 Task: Plan a meeting to discuss the quarterly performance metrics.
Action: Mouse moved to (413, 123)
Screenshot: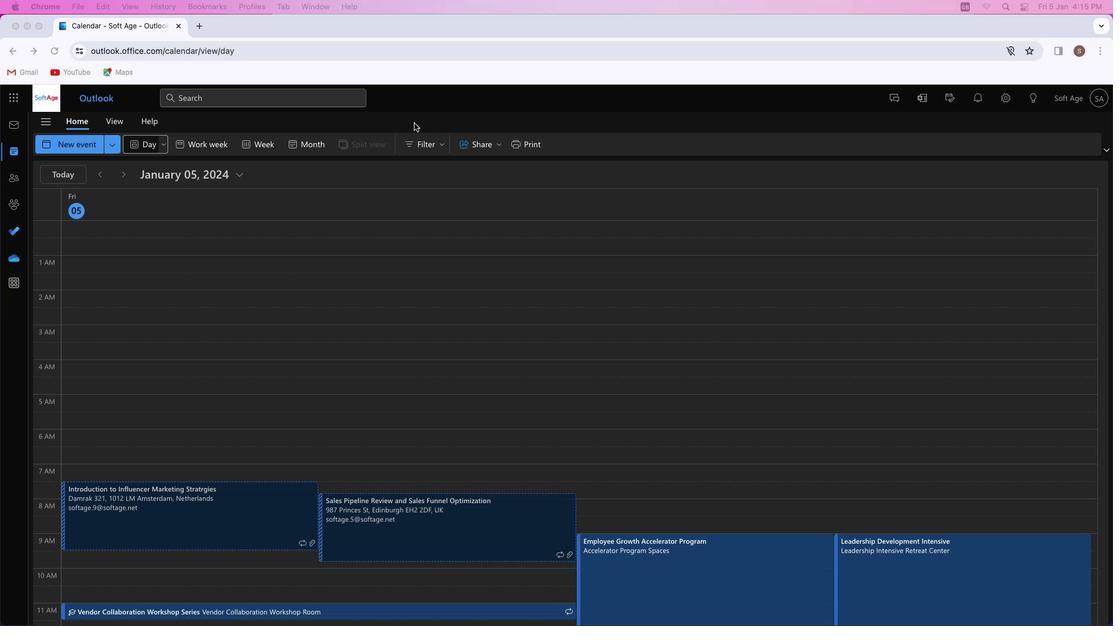 
Action: Mouse pressed left at (413, 123)
Screenshot: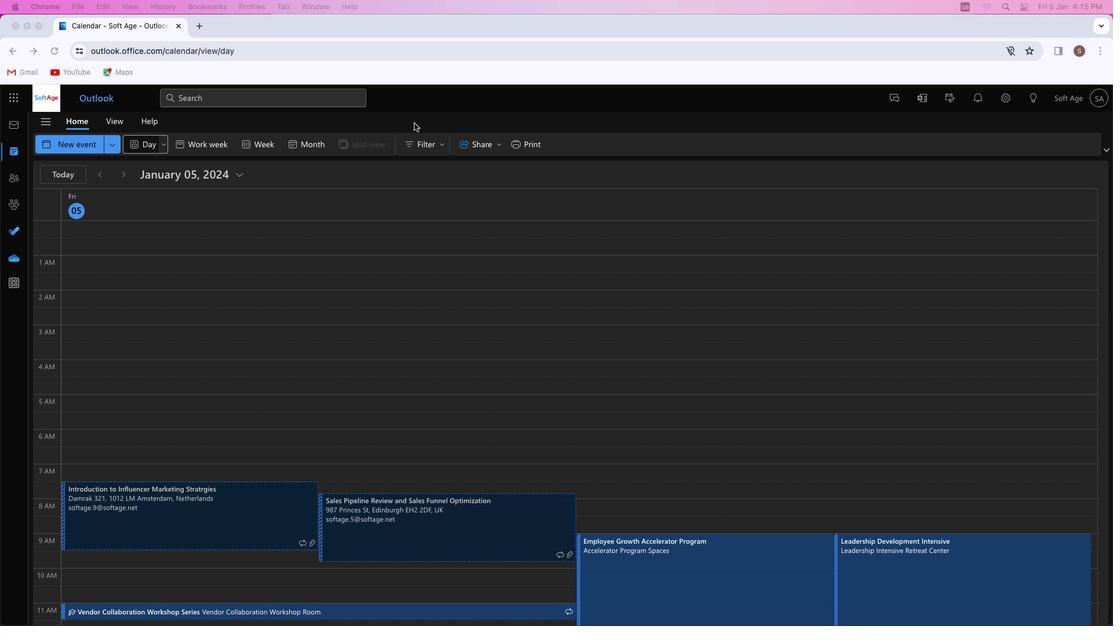 
Action: Mouse moved to (76, 145)
Screenshot: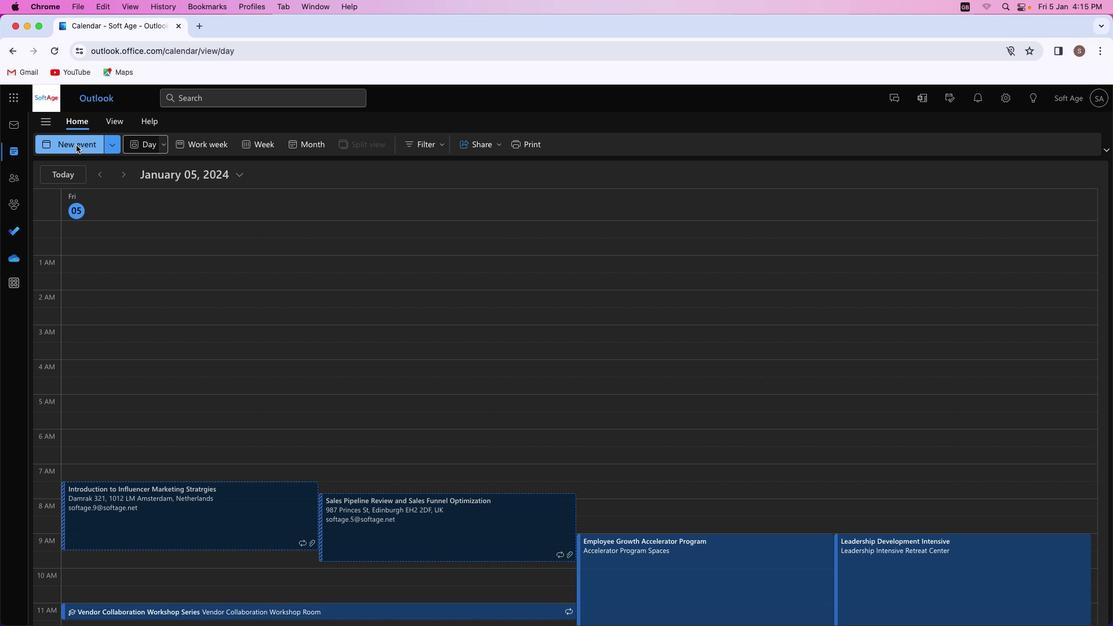 
Action: Mouse pressed left at (76, 145)
Screenshot: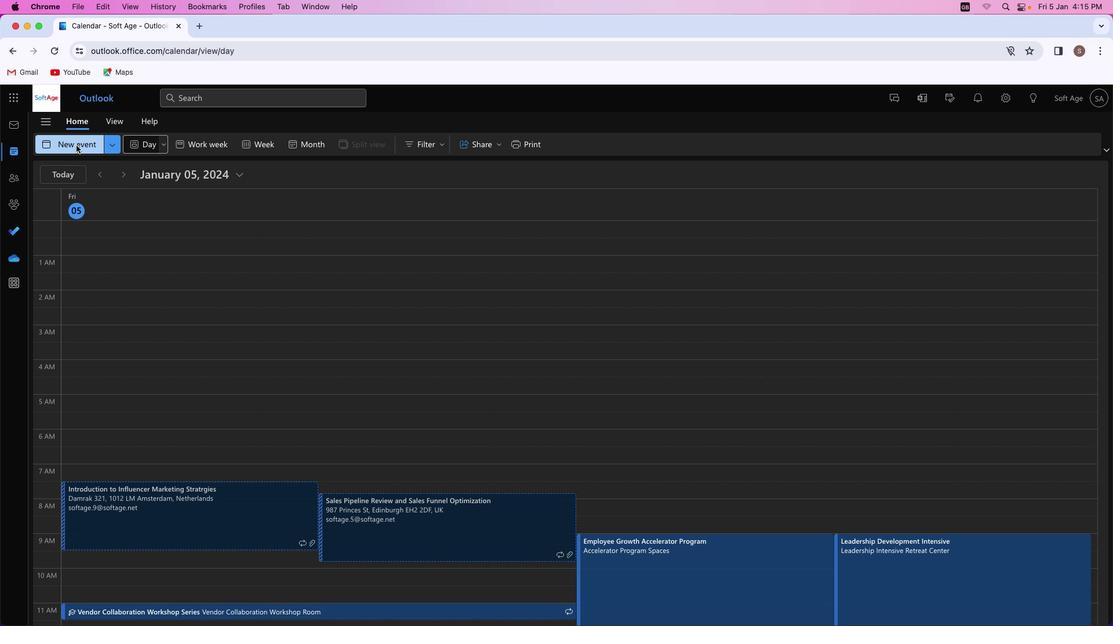 
Action: Mouse moved to (317, 215)
Screenshot: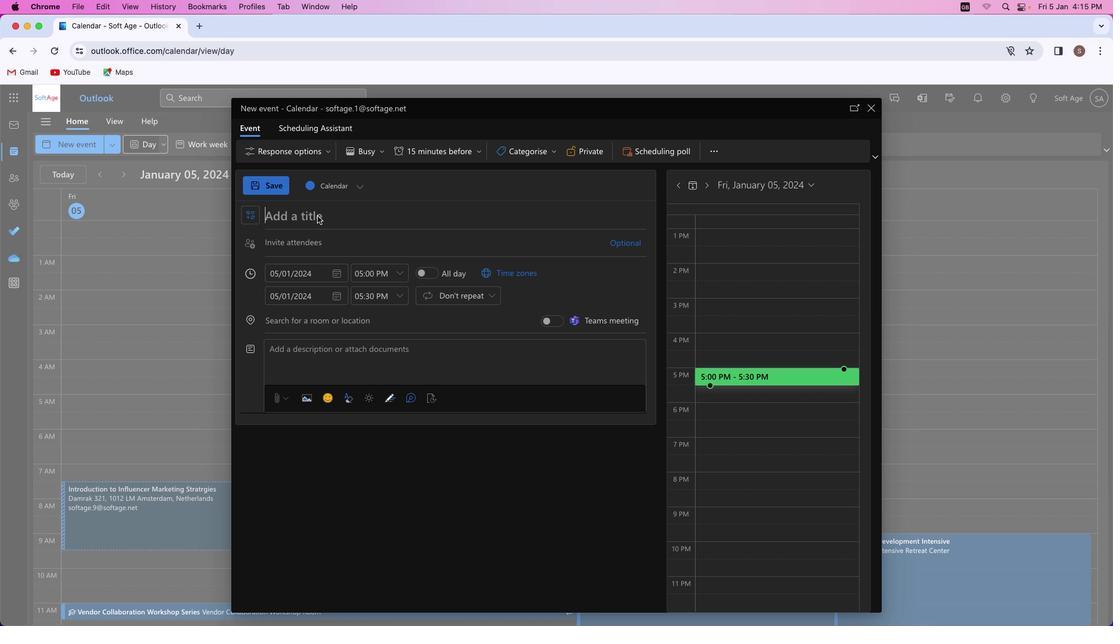 
Action: Mouse pressed left at (317, 215)
Screenshot: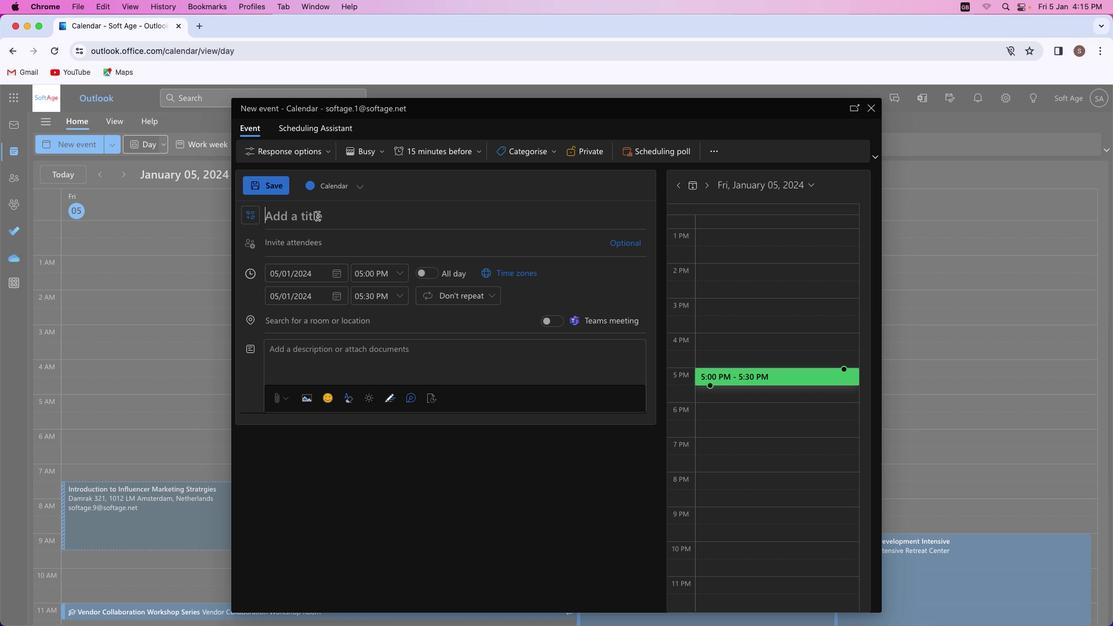 
Action: Key pressed Key.shiftKey.shift_r'P''e''r''f''o''r''m''a''n''c''e'Key.space'm''e''t''r''i''c''s'Key.space'd'Key.backspaceKey.shift'D''i''s''c''u''s''s''i''o''n'
Screenshot: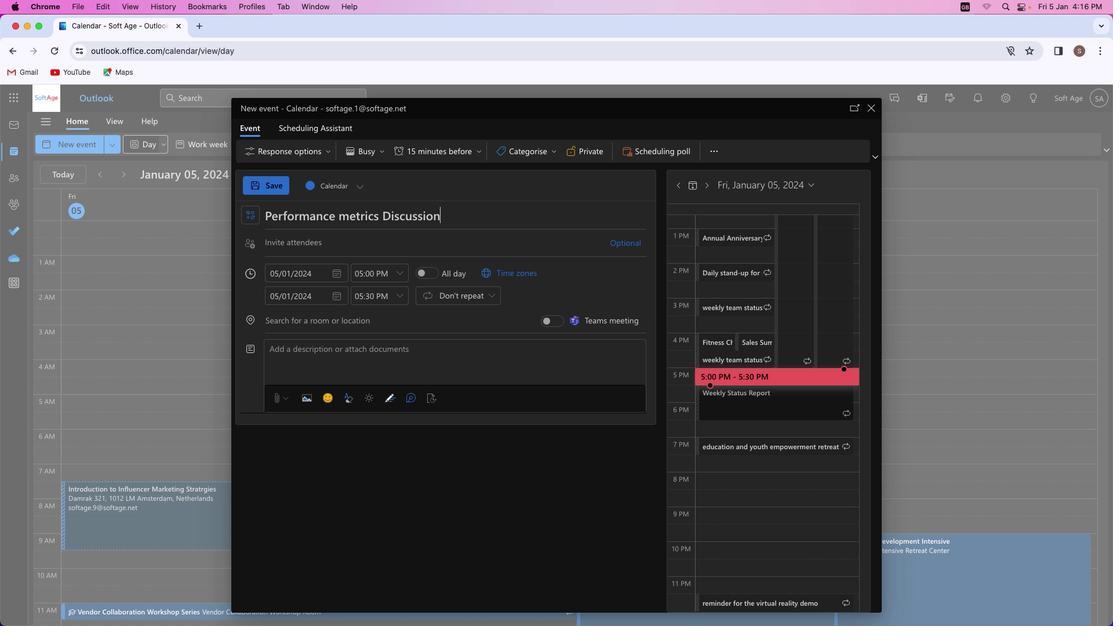 
Action: Mouse moved to (348, 216)
Screenshot: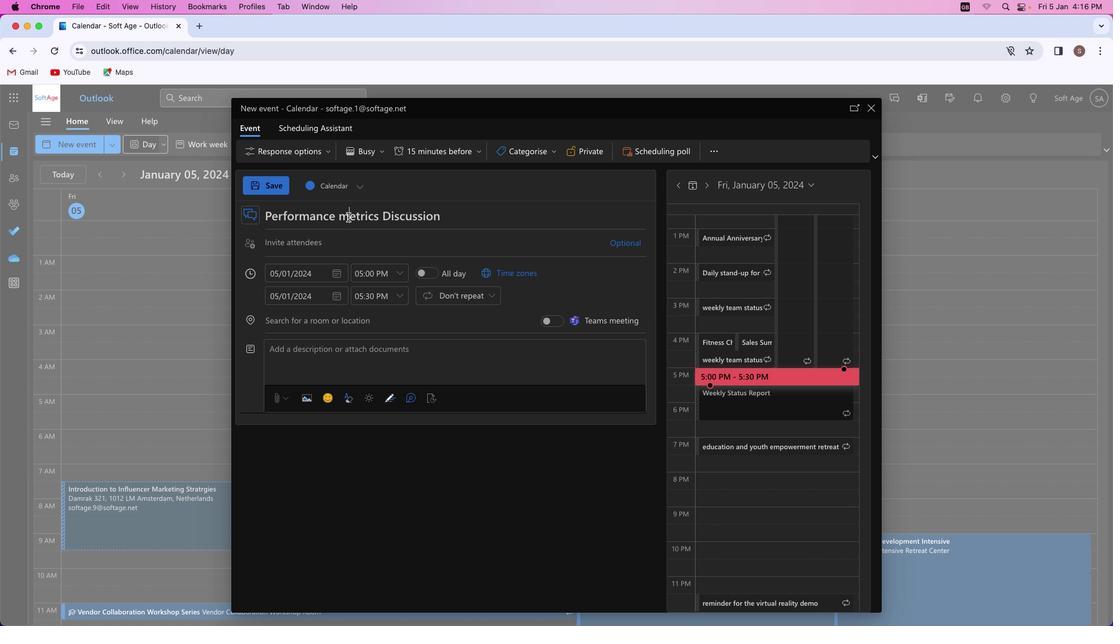 
Action: Mouse pressed left at (348, 216)
Screenshot: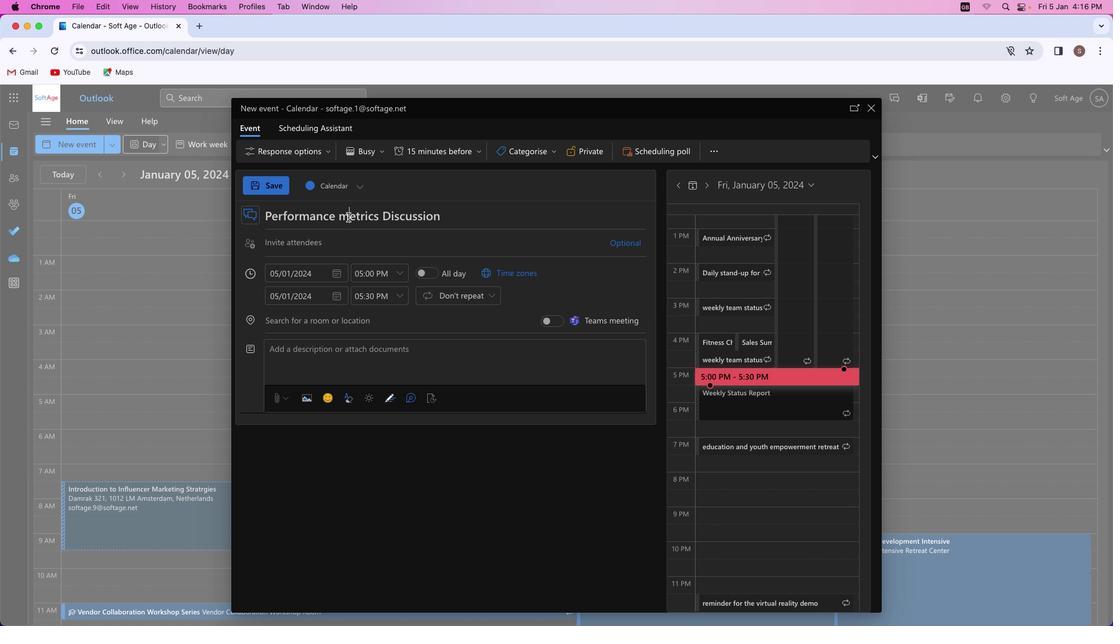 
Action: Mouse moved to (348, 216)
Screenshot: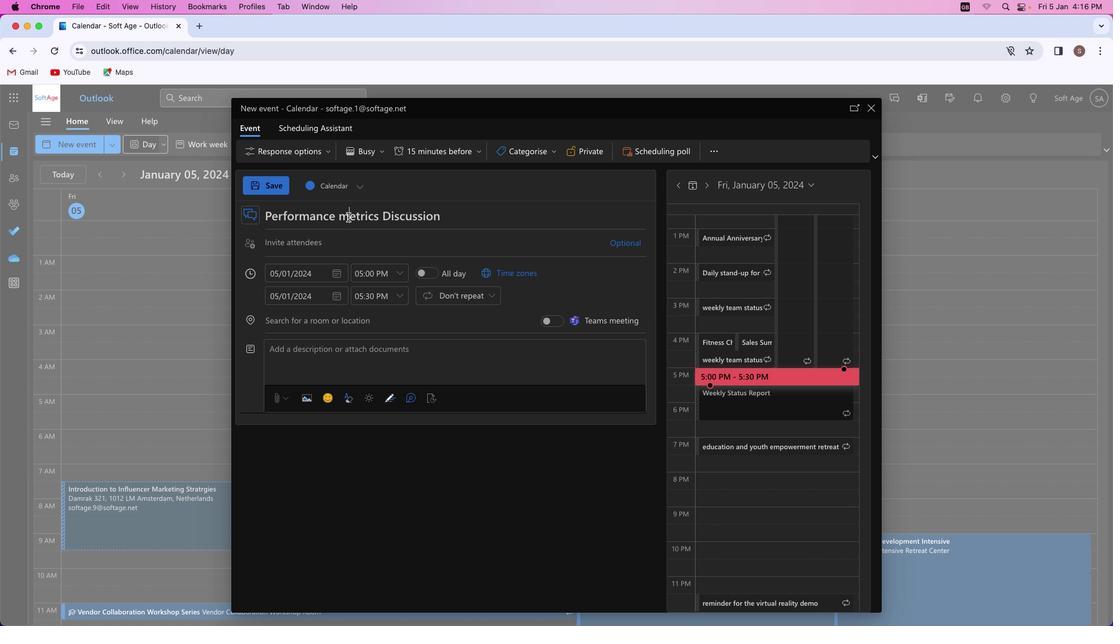 
Action: Key pressed Key.backspaceKey.shift_r'M'
Screenshot: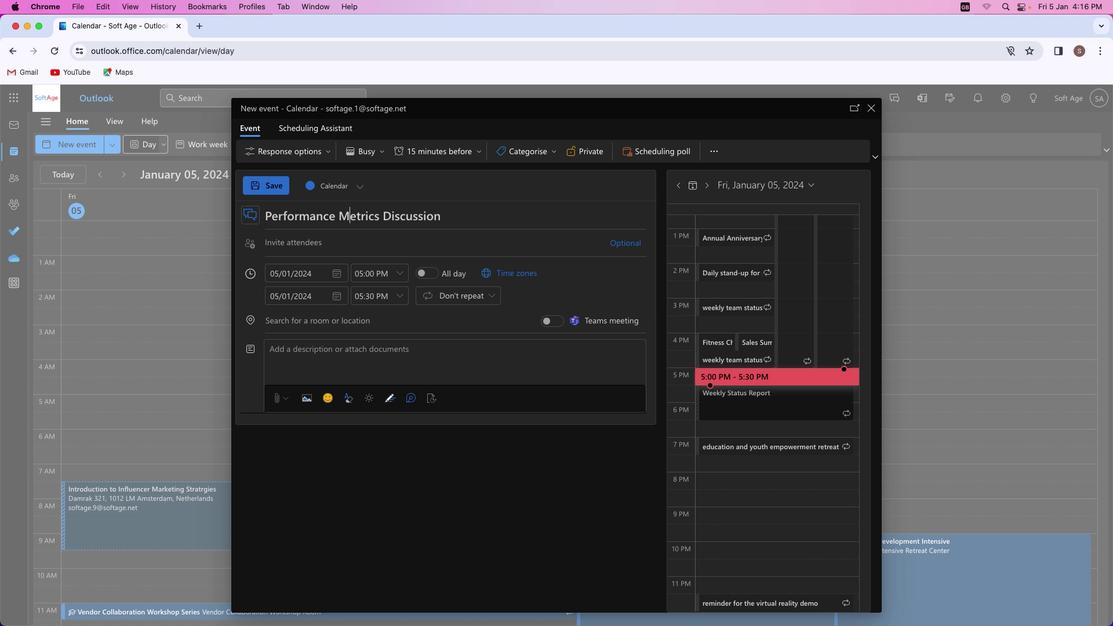 
Action: Mouse moved to (314, 248)
Screenshot: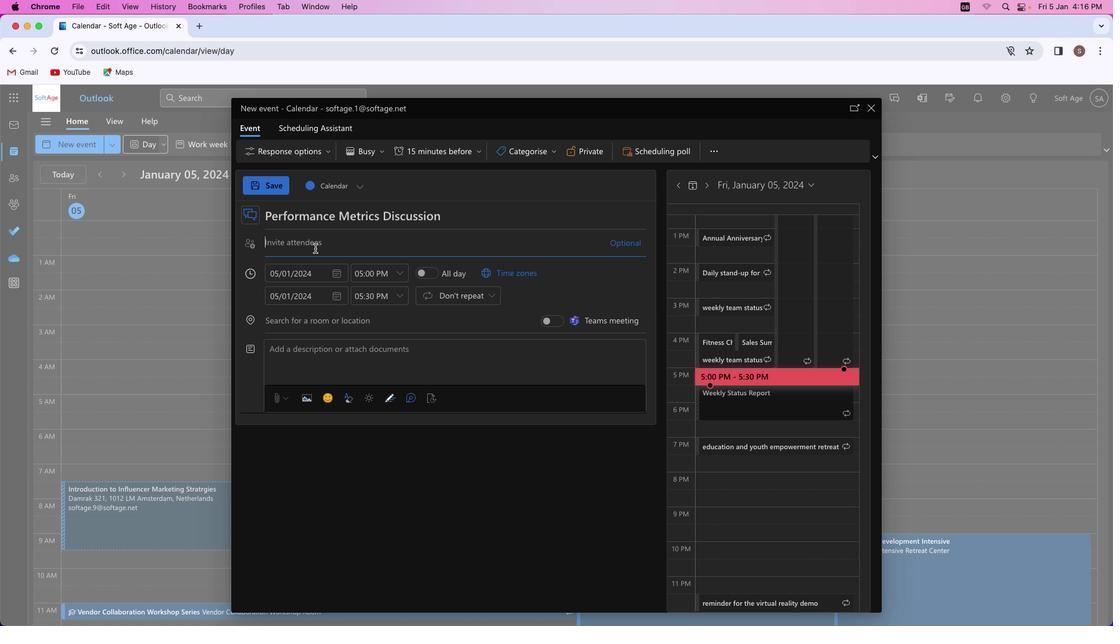 
Action: Mouse pressed left at (314, 248)
Screenshot: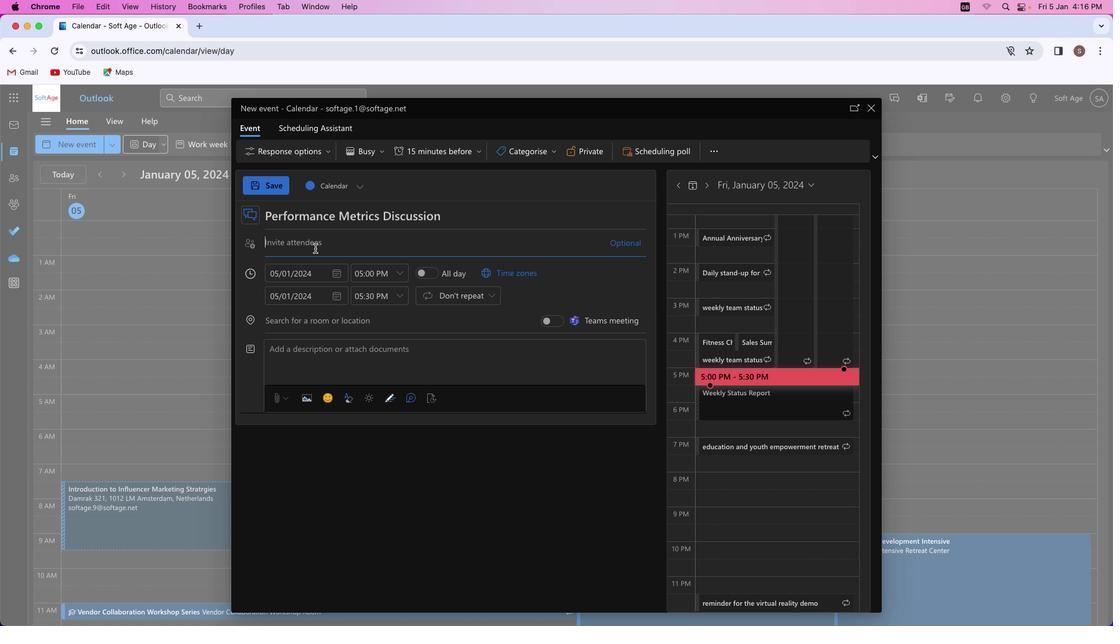 
Action: Key pressed Key.shift'S''h''i''v''a''m''y''a''d''a''v''s''m'Key.shift'4''1'Key.shift'@''o''u''t''l''o''o''k''.''c''o''m'
Screenshot: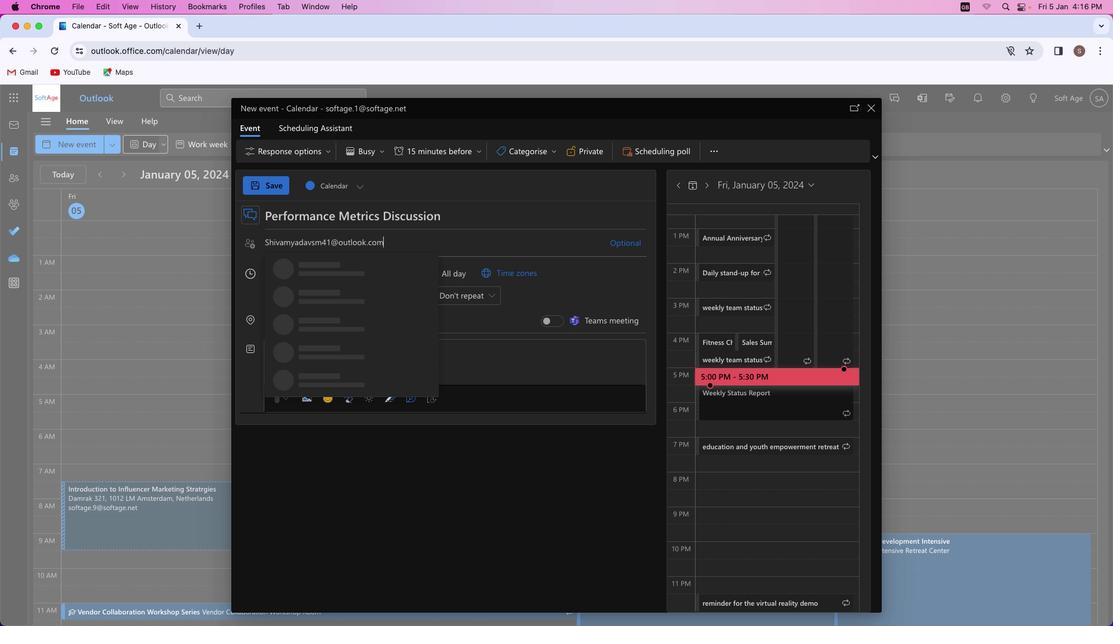 
Action: Mouse moved to (357, 264)
Screenshot: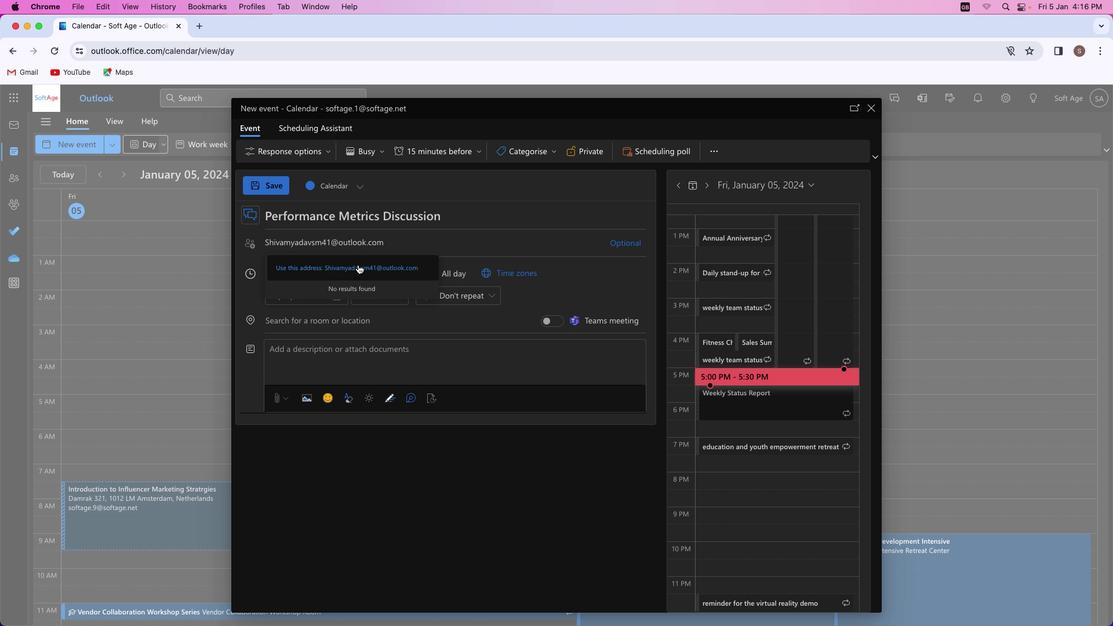
Action: Mouse pressed left at (357, 264)
Screenshot: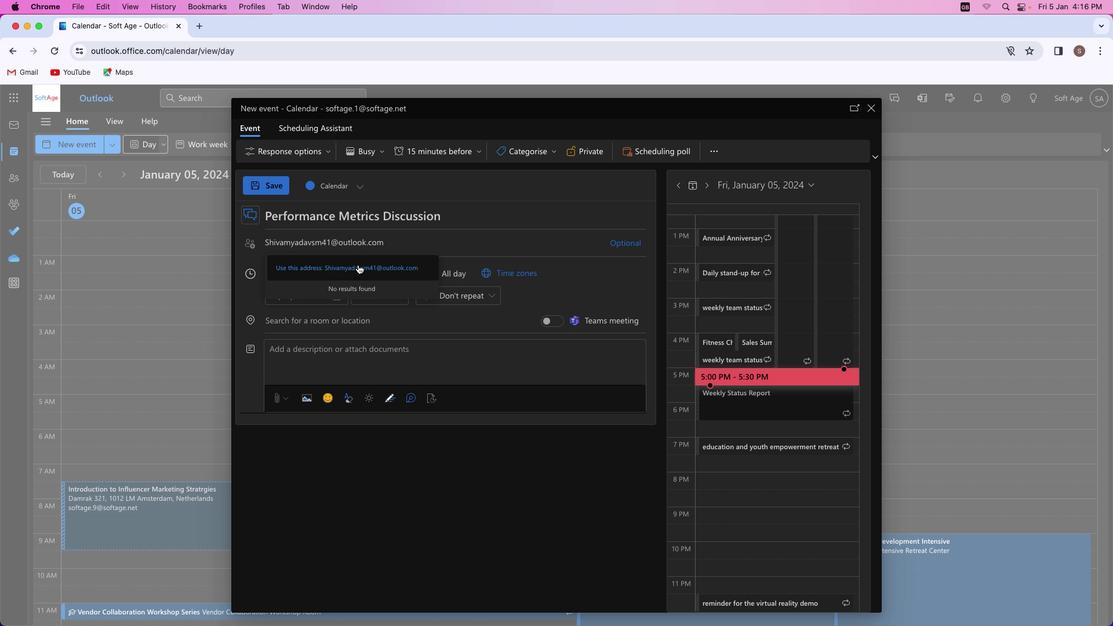 
Action: Mouse moved to (409, 267)
Screenshot: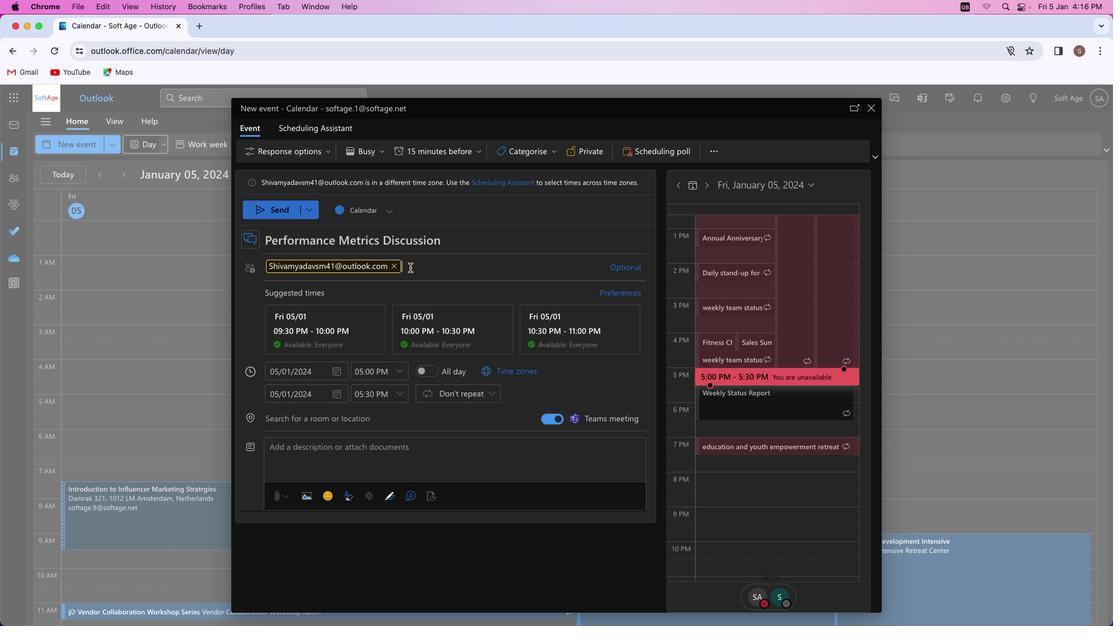 
Action: Key pressed Key.shift'A''k''a''s''h''r''a''j''p''u''t'Key.shift'@''o''u''t''l''o''o''k''.''c''o''m'
Screenshot: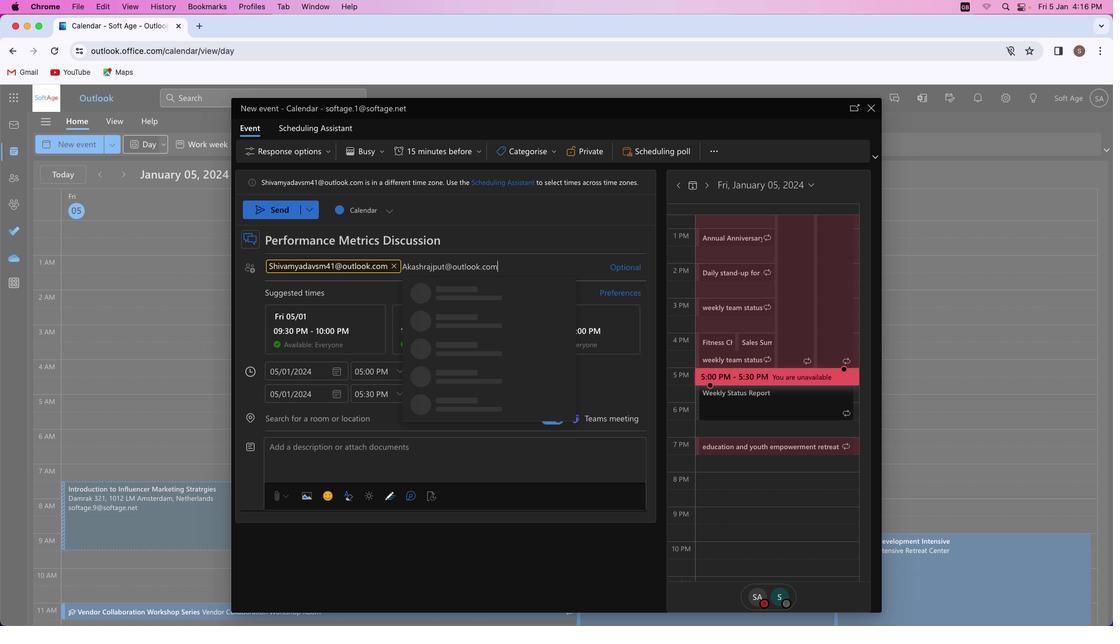 
Action: Mouse moved to (486, 289)
Screenshot: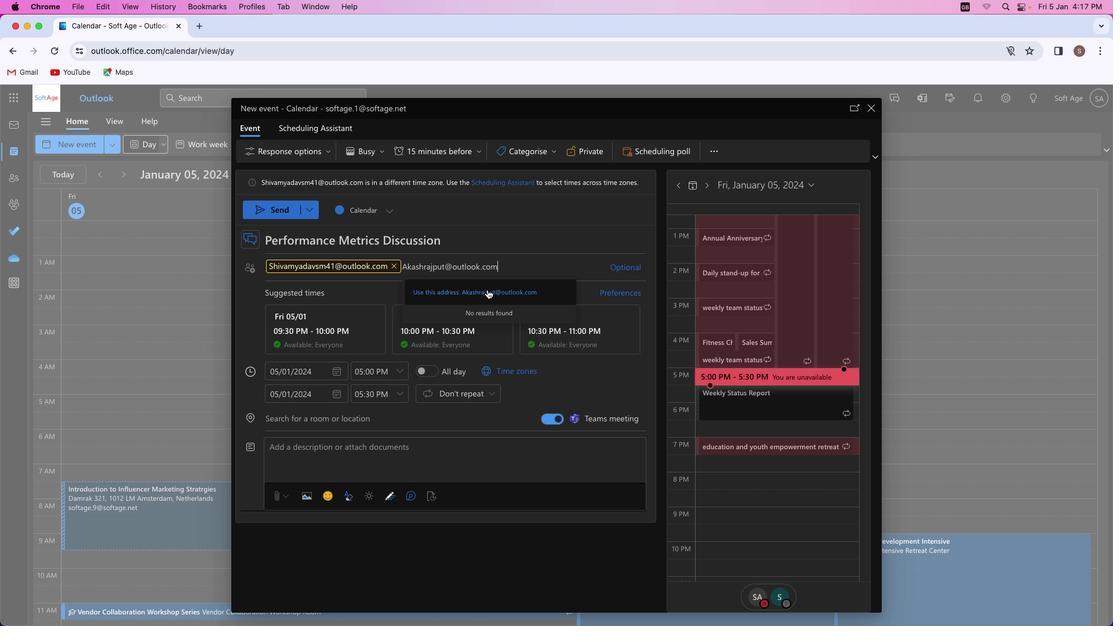 
Action: Mouse pressed left at (486, 289)
Screenshot: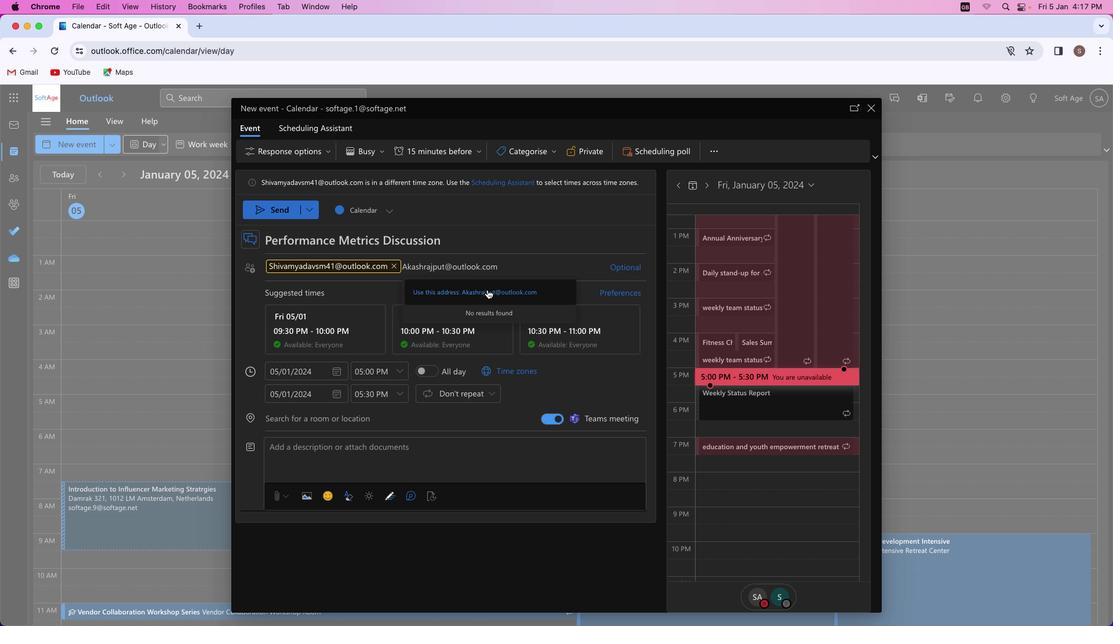 
Action: Mouse moved to (444, 402)
Screenshot: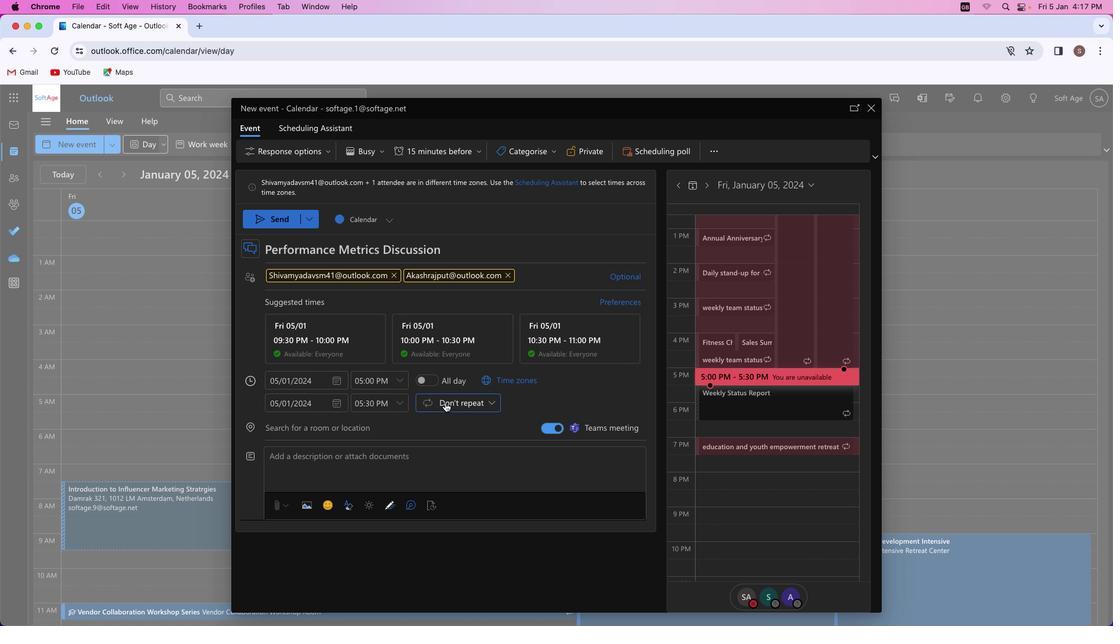 
Action: Mouse pressed left at (444, 402)
Screenshot: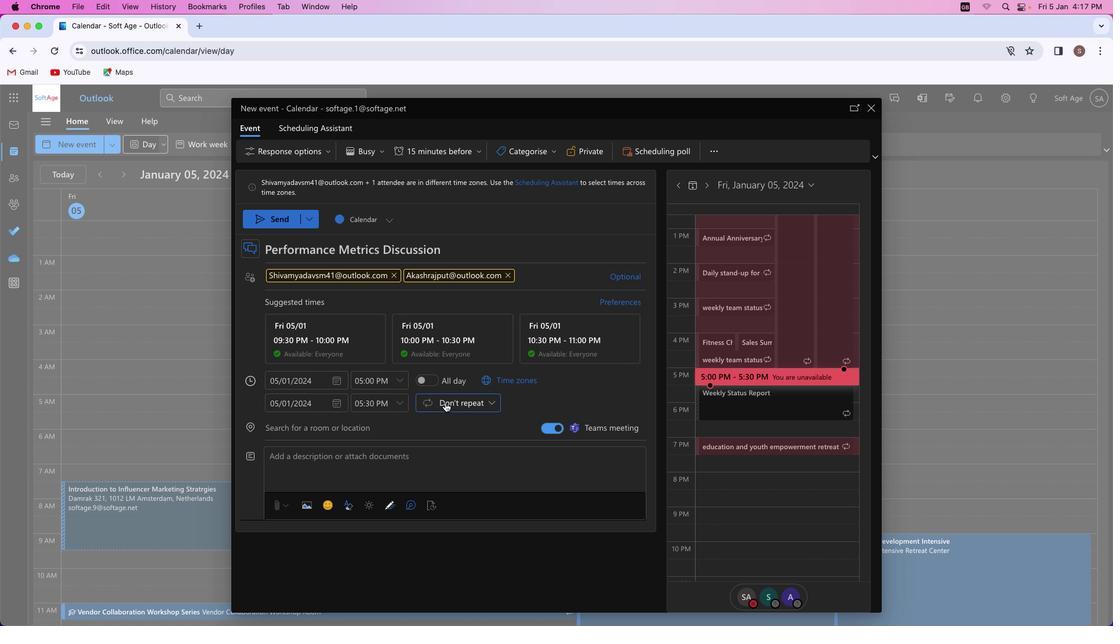 
Action: Mouse moved to (458, 523)
Screenshot: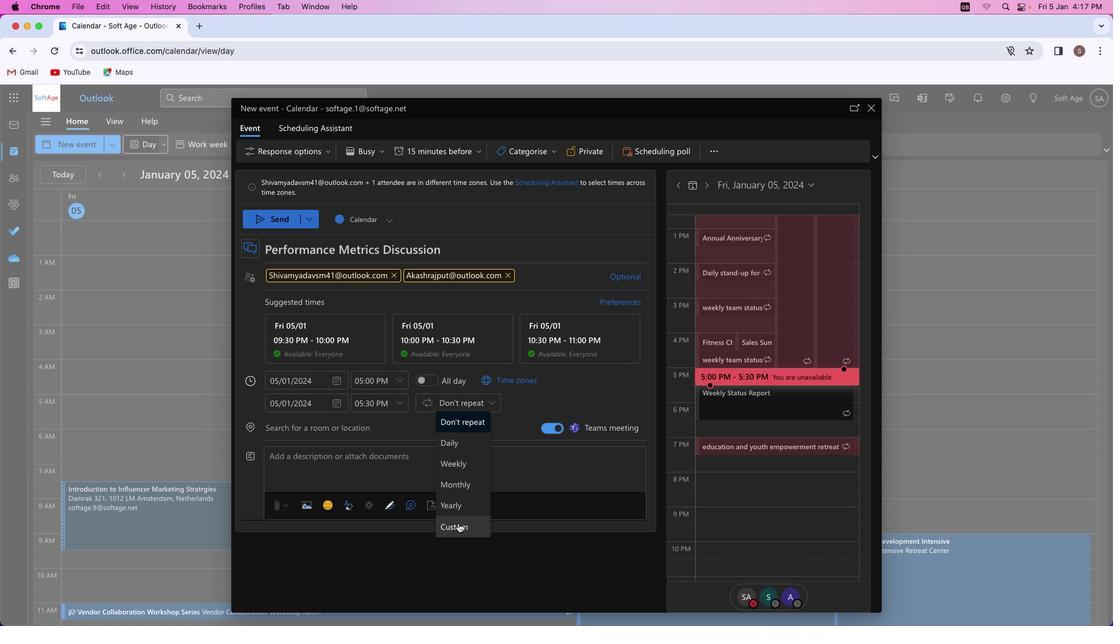
Action: Mouse pressed left at (458, 523)
Screenshot: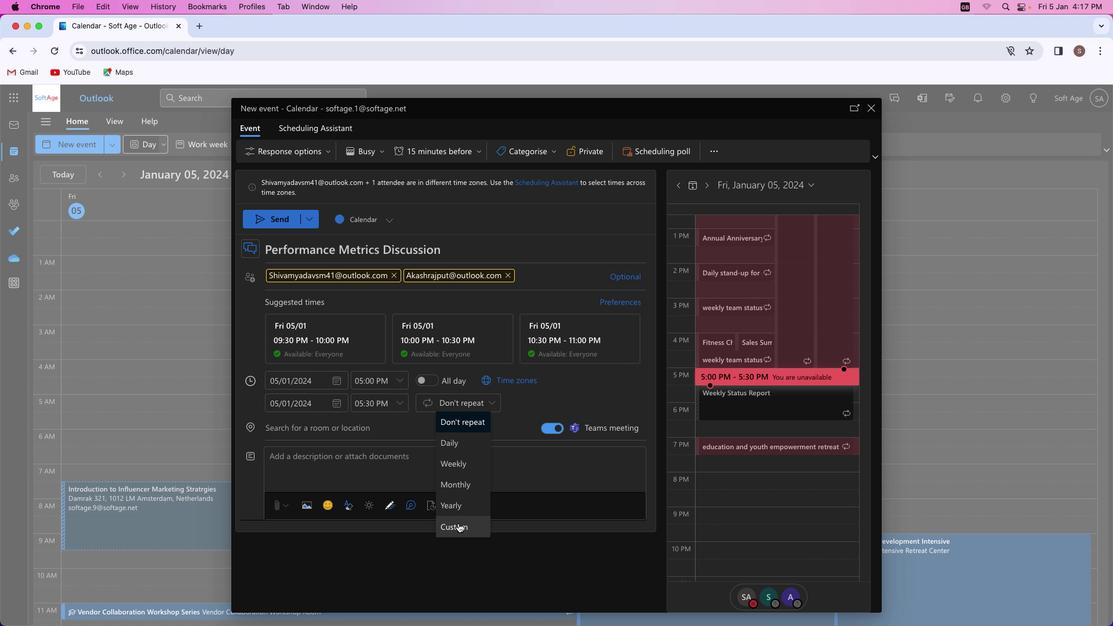 
Action: Mouse moved to (583, 339)
Screenshot: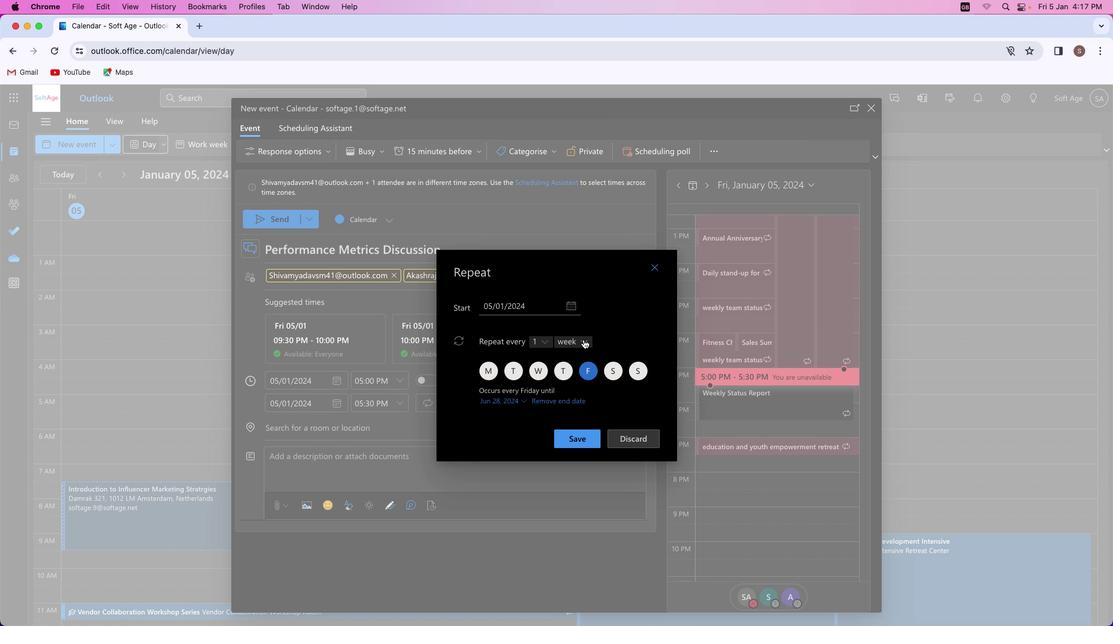 
Action: Mouse pressed left at (583, 339)
Screenshot: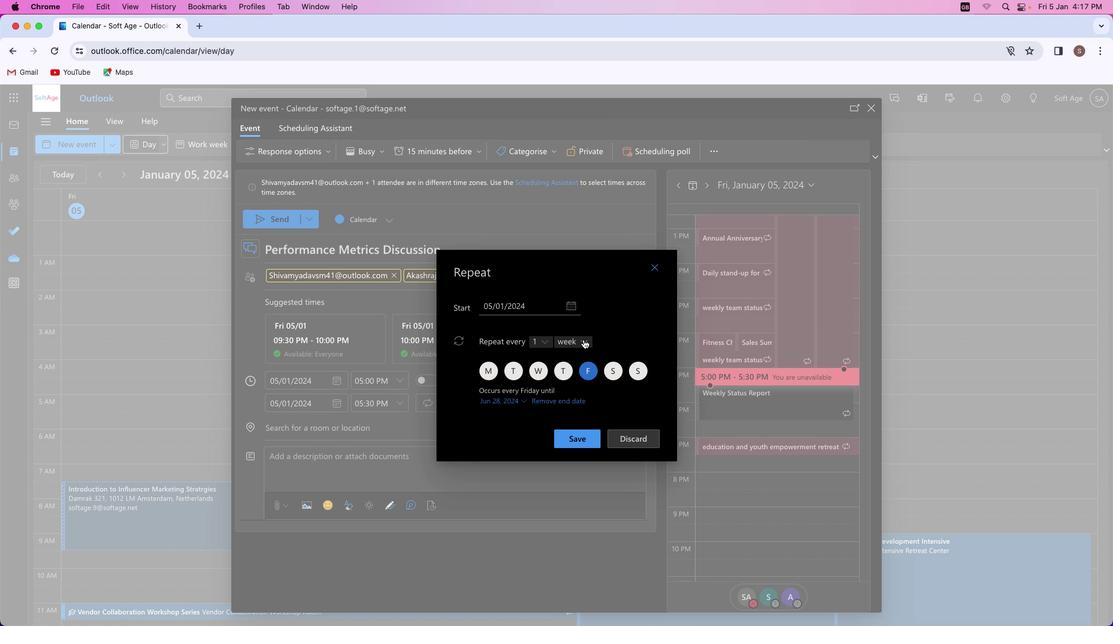 
Action: Mouse moved to (573, 399)
Screenshot: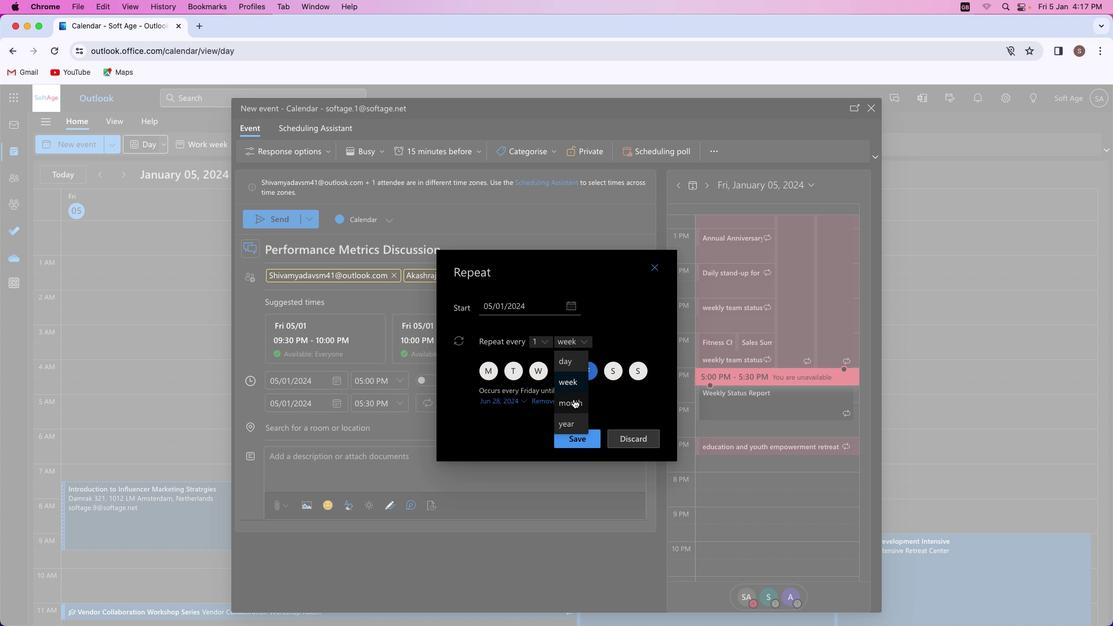 
Action: Mouse pressed left at (573, 399)
Screenshot: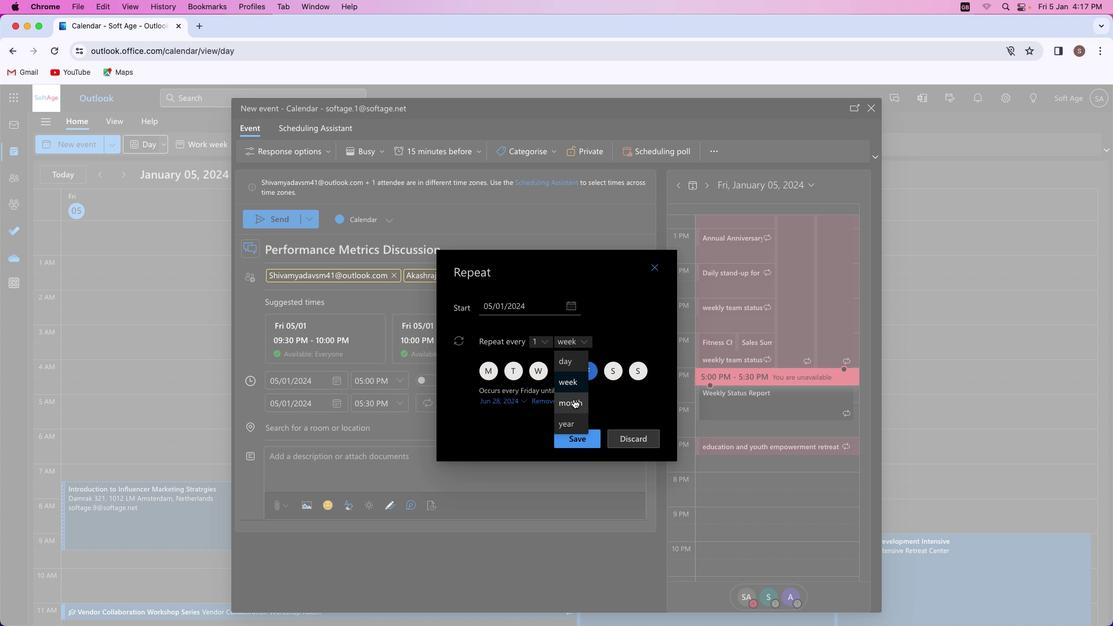
Action: Mouse moved to (546, 339)
Screenshot: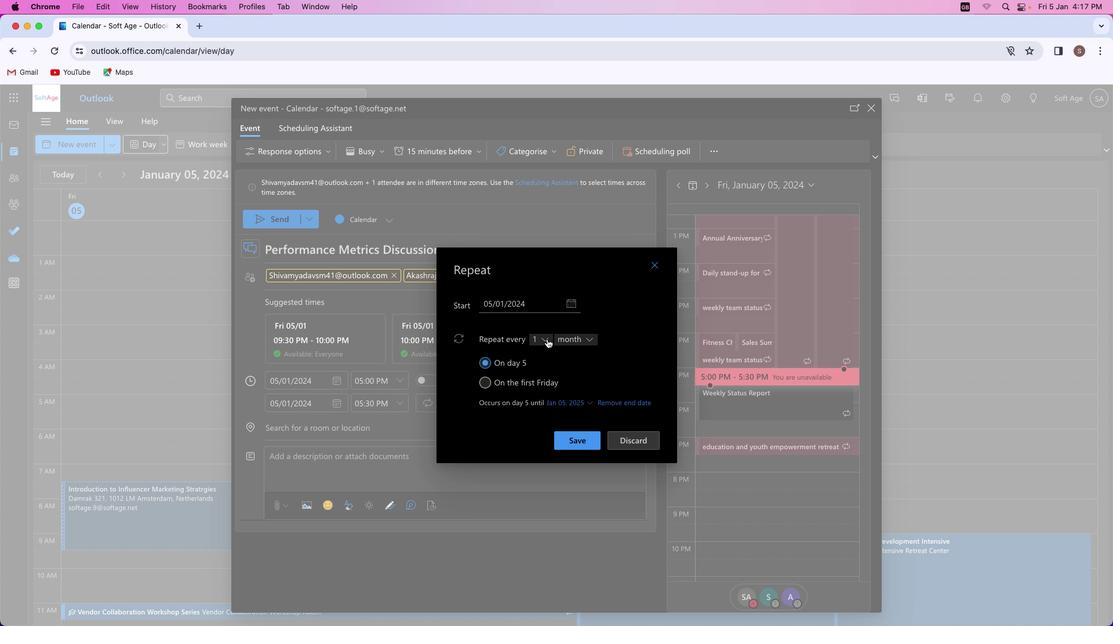 
Action: Mouse pressed left at (546, 339)
Screenshot: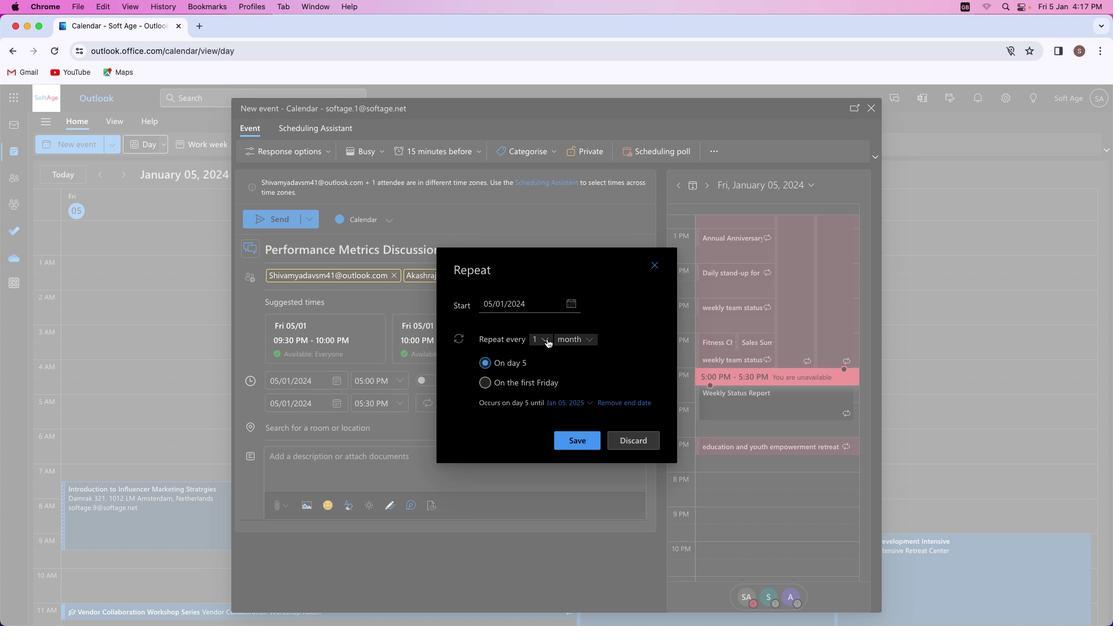 
Action: Mouse moved to (539, 399)
Screenshot: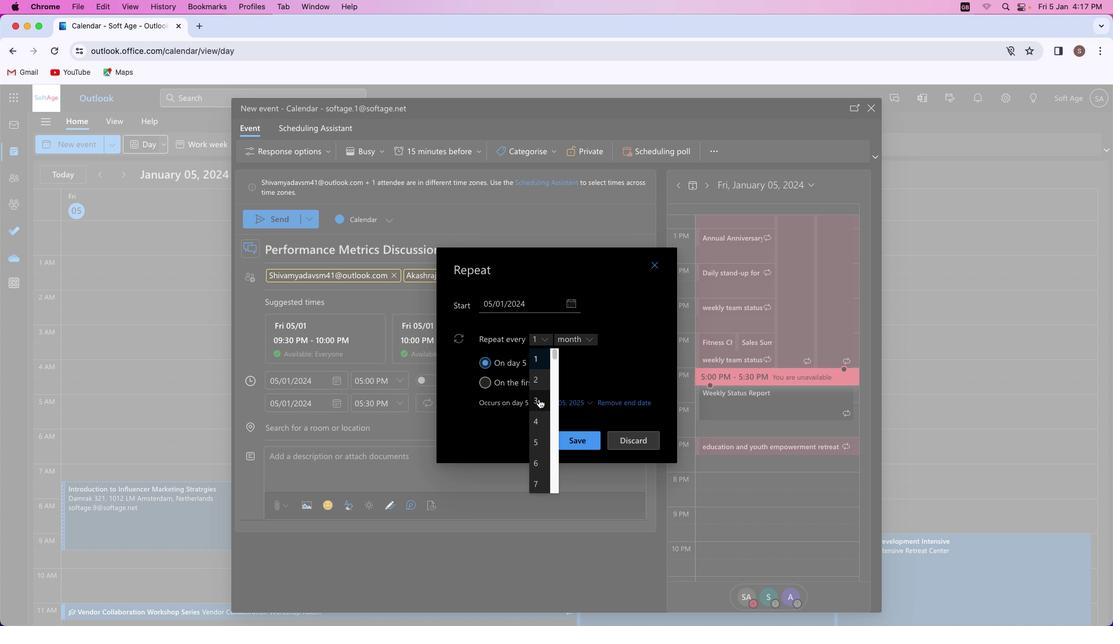 
Action: Mouse pressed left at (539, 399)
Screenshot: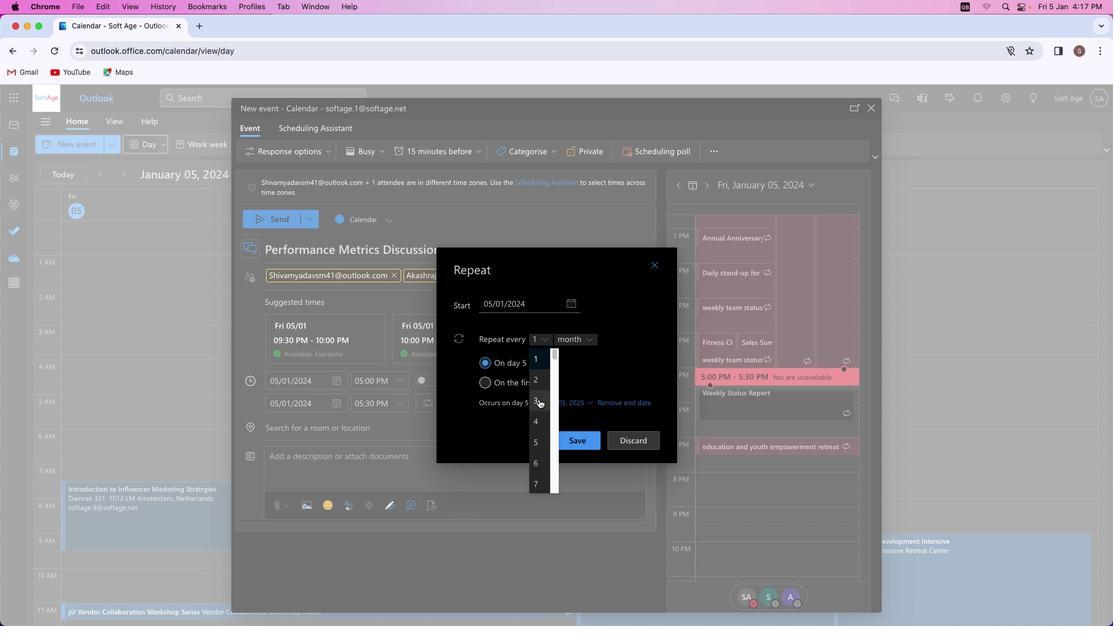 
Action: Mouse moved to (611, 402)
Screenshot: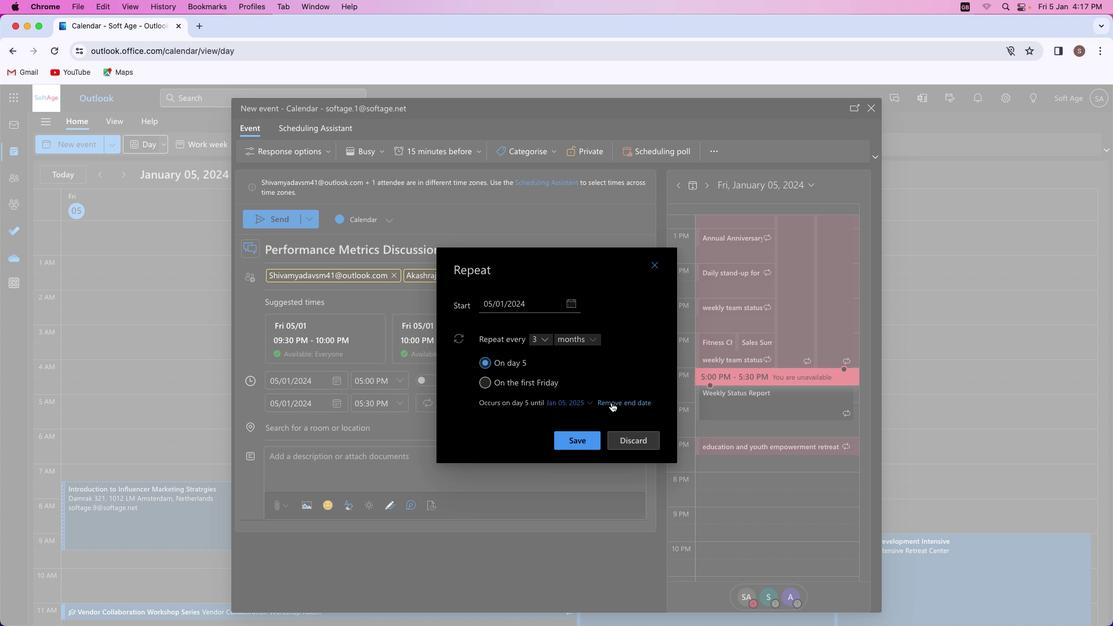 
Action: Mouse pressed left at (611, 402)
Screenshot: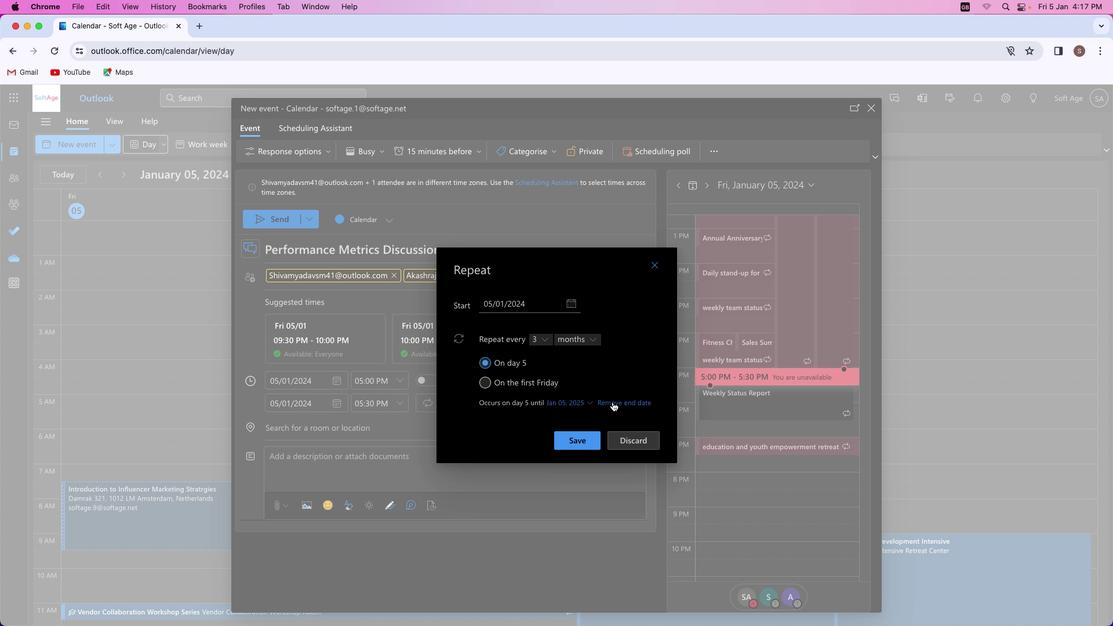 
Action: Mouse moved to (483, 380)
Screenshot: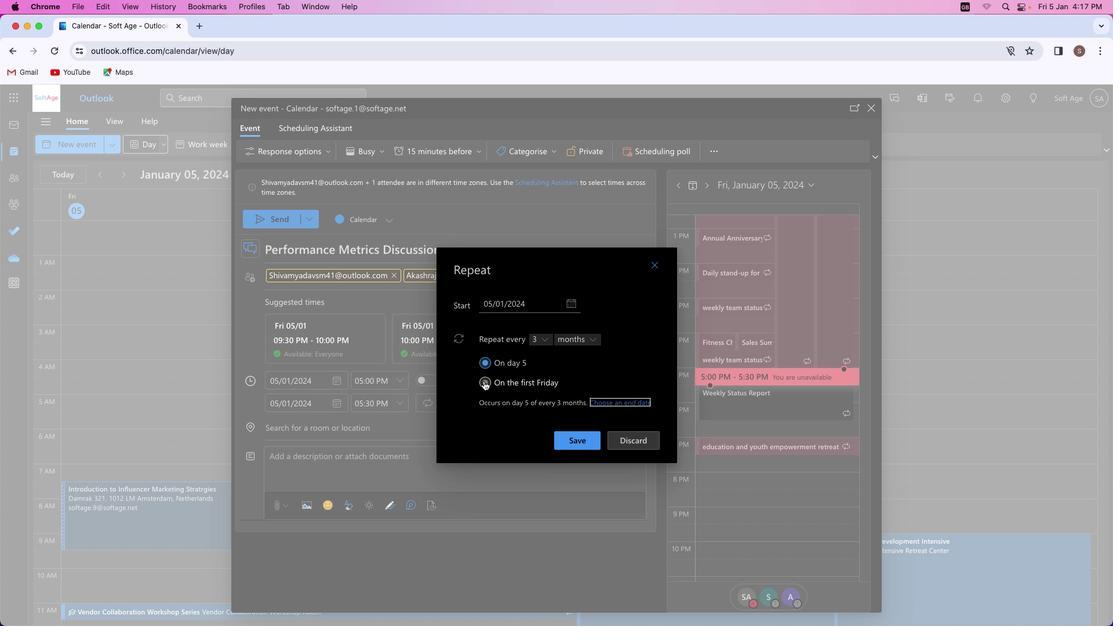 
Action: Mouse pressed left at (483, 380)
Screenshot: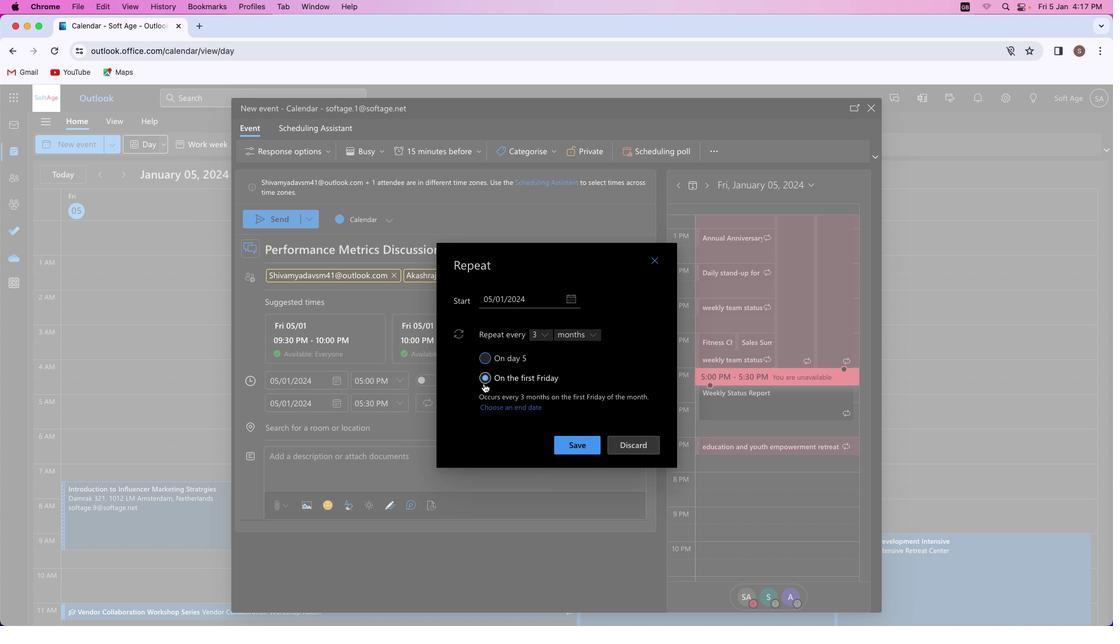 
Action: Mouse moved to (570, 443)
Screenshot: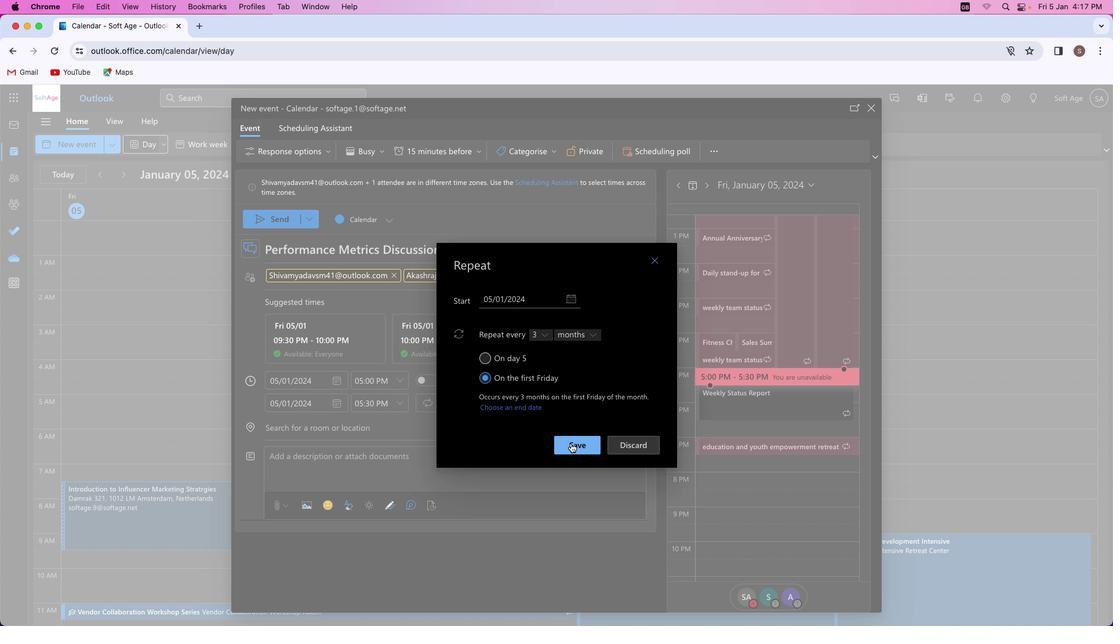 
Action: Mouse pressed left at (570, 443)
Screenshot: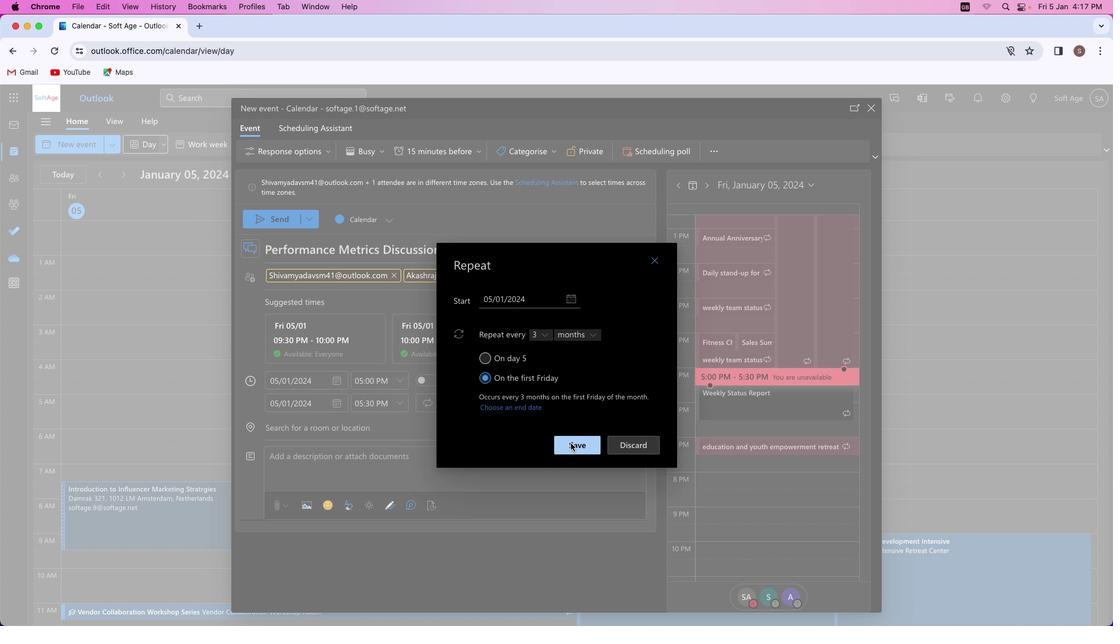 
Action: Mouse moved to (363, 467)
Screenshot: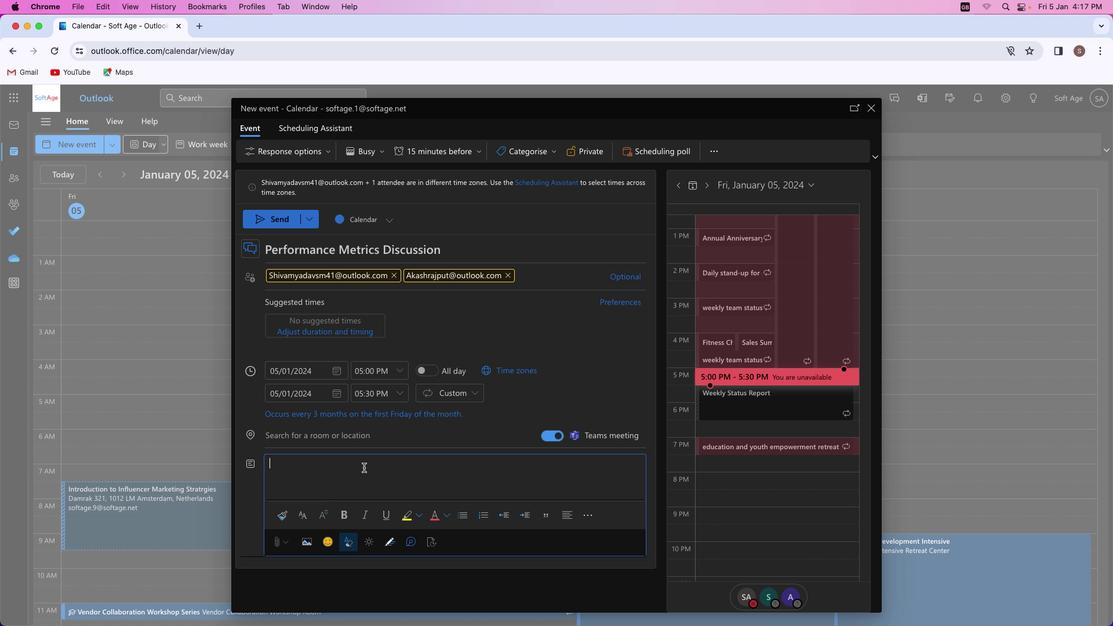 
Action: Mouse pressed left at (363, 467)
Screenshot: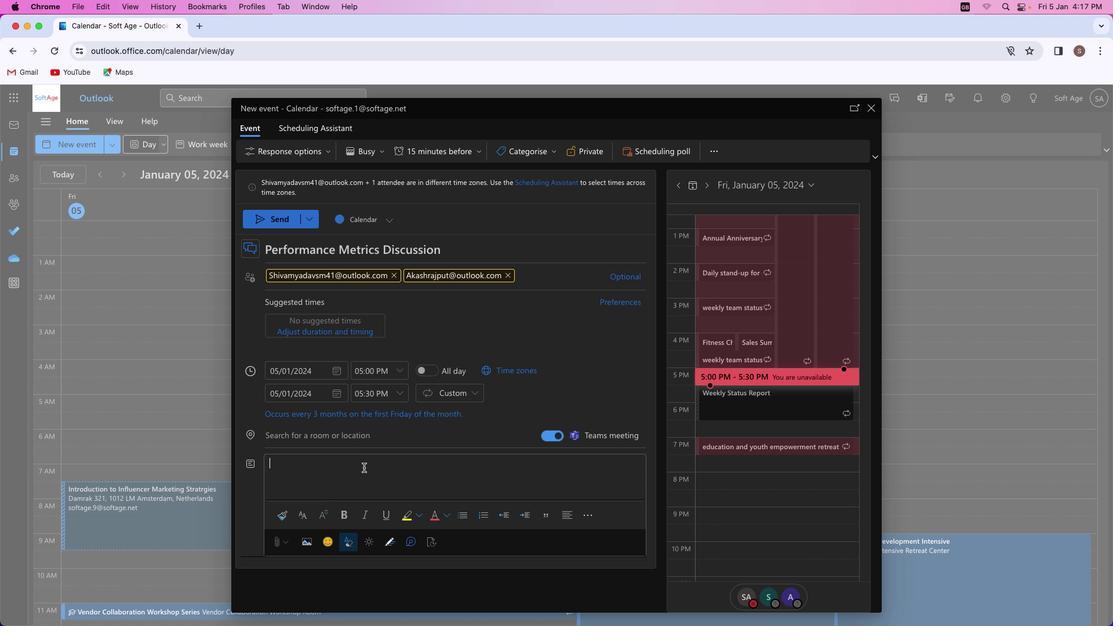 
Action: Mouse moved to (364, 467)
Screenshot: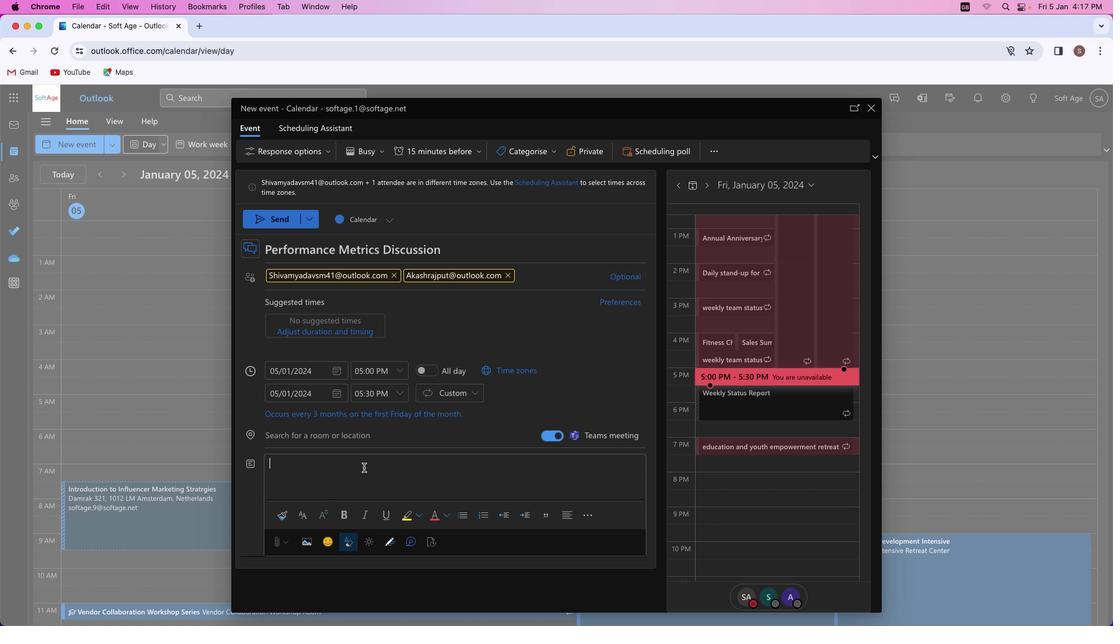 
Action: Key pressed Key.shift'W''e''l''c''o''m''e'Key.space't''o'Key.space'o''u''r'Key.spaceKey.shift'Q''u''a''r''t''e''r''l''y'Key.spaceKey.shift_r'M''e''t''r''i''c''s'Key.spaceKey.shift'A''n''a''l''y''s''i''s'Key.spaceKey.shift_r'M''e''e''t''i''n''g''.'Key.spaceKey.shift'D''i''v''e'Key.space'i''n''t''o'Key.space'p''e''r''f''o''r''m''a''n''c''e'Key.space'd''a''t''a'','Key.space'i''d''e''n''t''i''f''y'Key.space't''r''e''n''d''s'','Key.space'a''n''d'Key.space's''r'Key.left't'Key.right'a''t''e''g''i''z''e'Key.space'f''o''r'Key.space'c''o''n''t''i''n''u''e''d'Key.space's''u''c''c''e''s''s''.'Key.spaceKey.shift_r'Y''o''u''r'Key.space'i''n''s''i''g''h''t''s'Key.space's''h''a''p''e'Key.space'o''u''r'Key.space'p''a''t''h'Key.space't''o'Key.space'e''x''c''e''l''l''e''n''c''e''.'
Screenshot: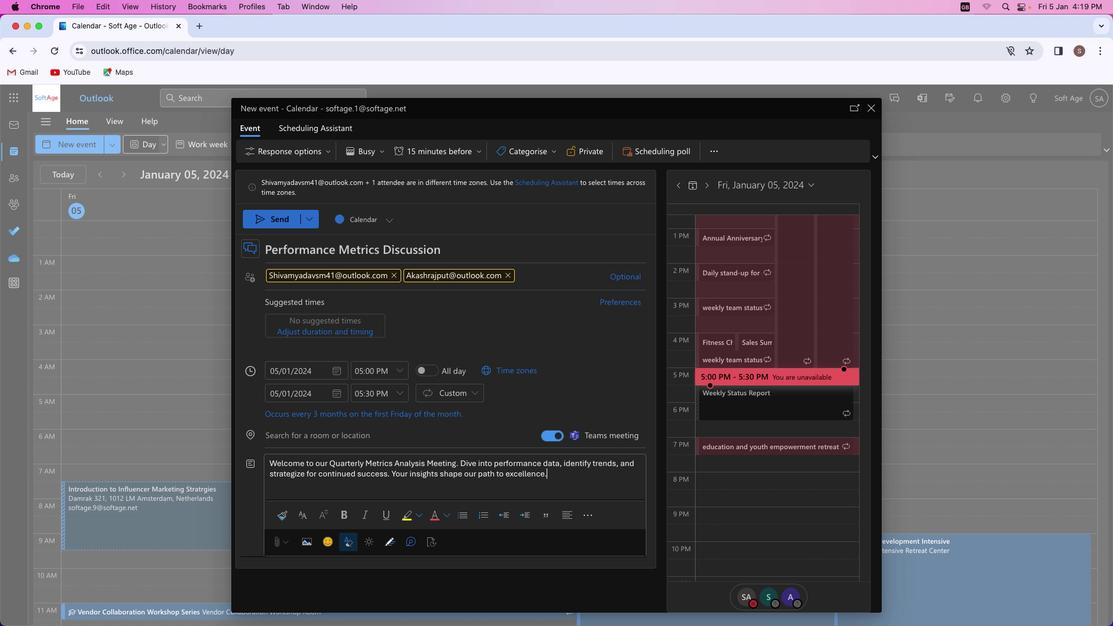 
Action: Mouse moved to (542, 155)
Screenshot: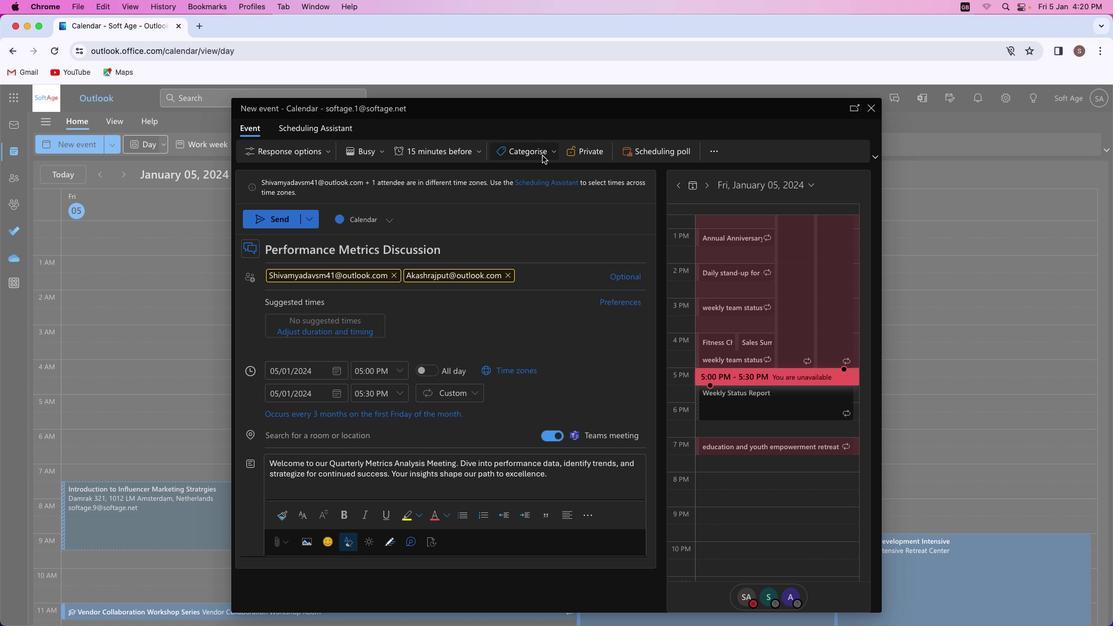 
Action: Mouse pressed left at (542, 155)
Screenshot: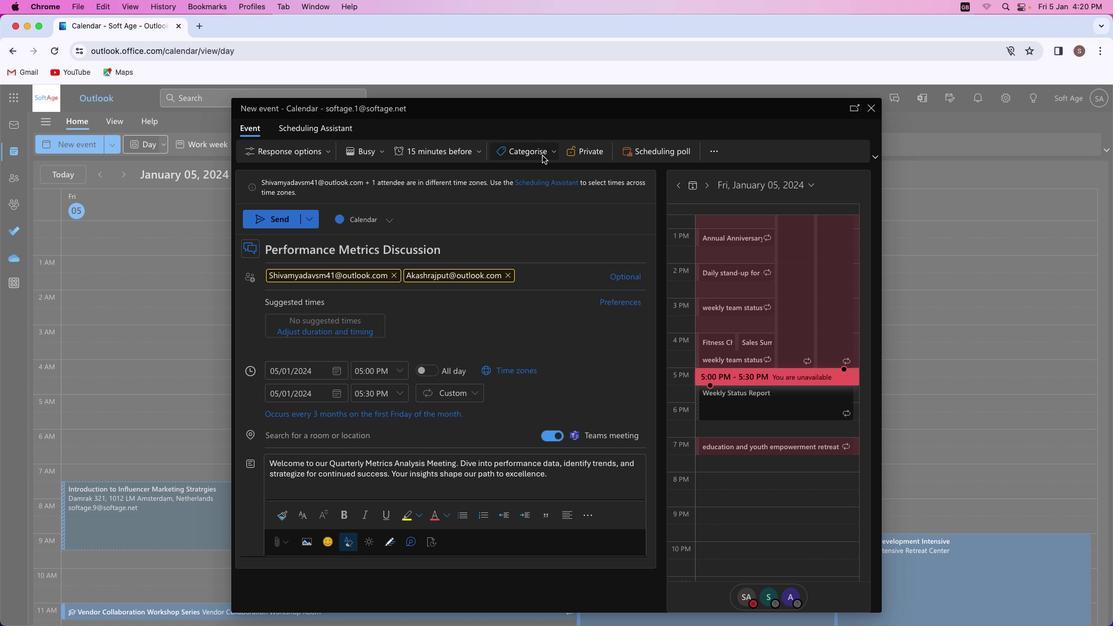 
Action: Mouse moved to (532, 282)
Screenshot: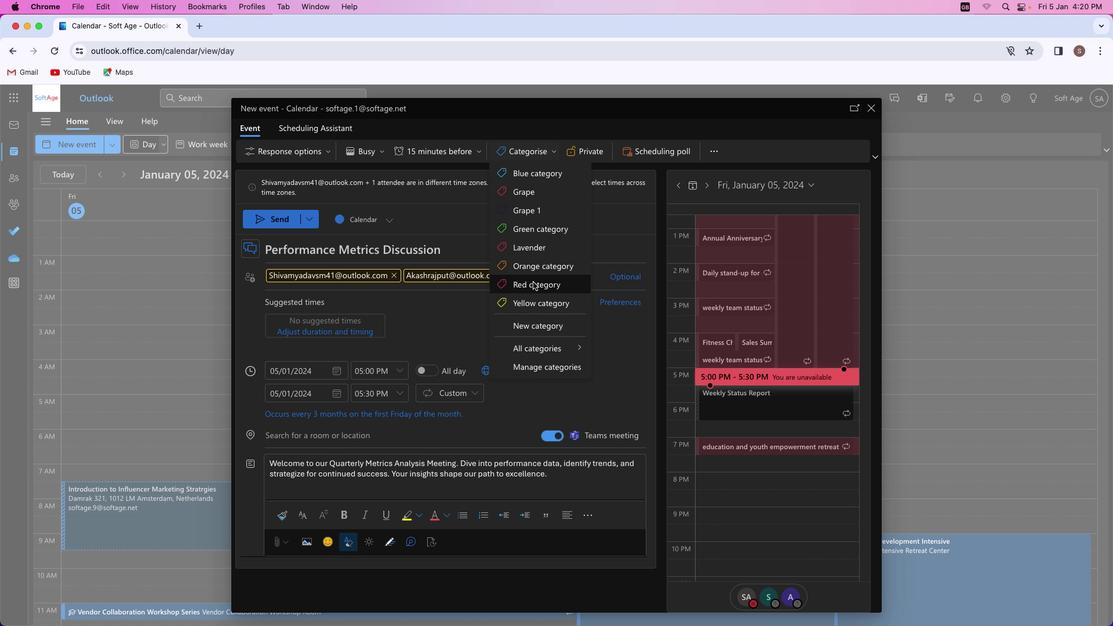 
Action: Mouse pressed left at (532, 282)
Screenshot: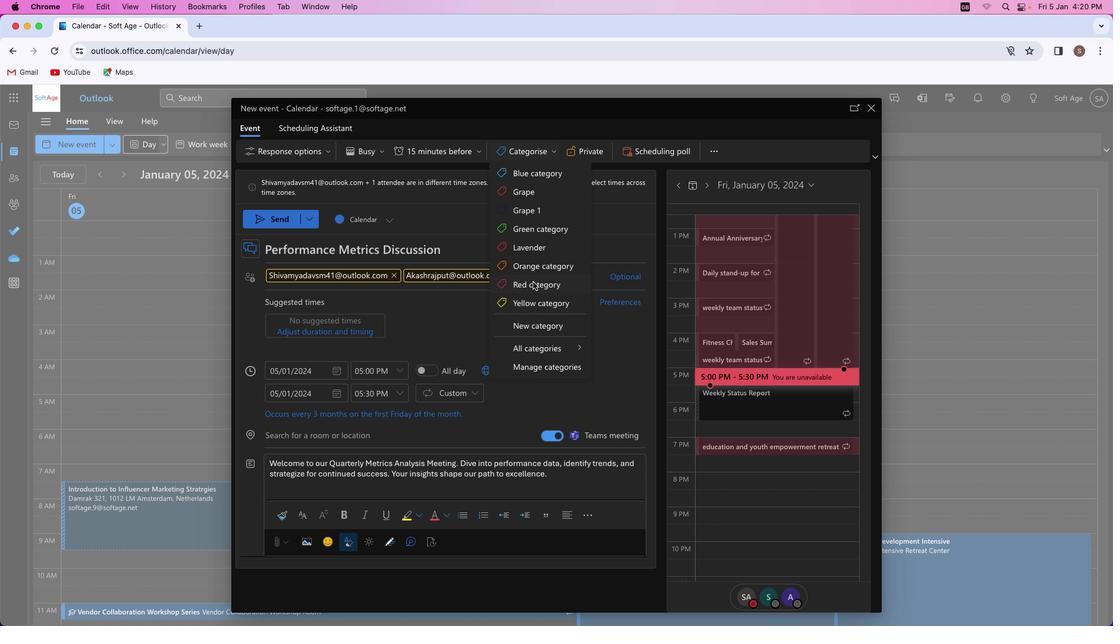 
Action: Mouse moved to (329, 462)
Screenshot: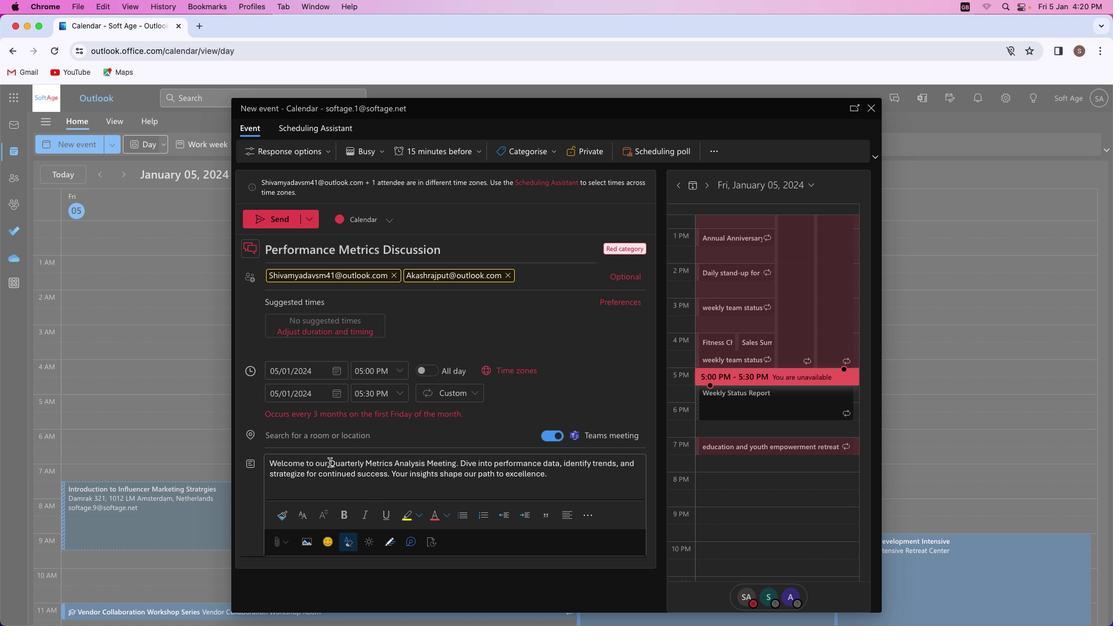 
Action: Mouse pressed left at (329, 462)
Screenshot: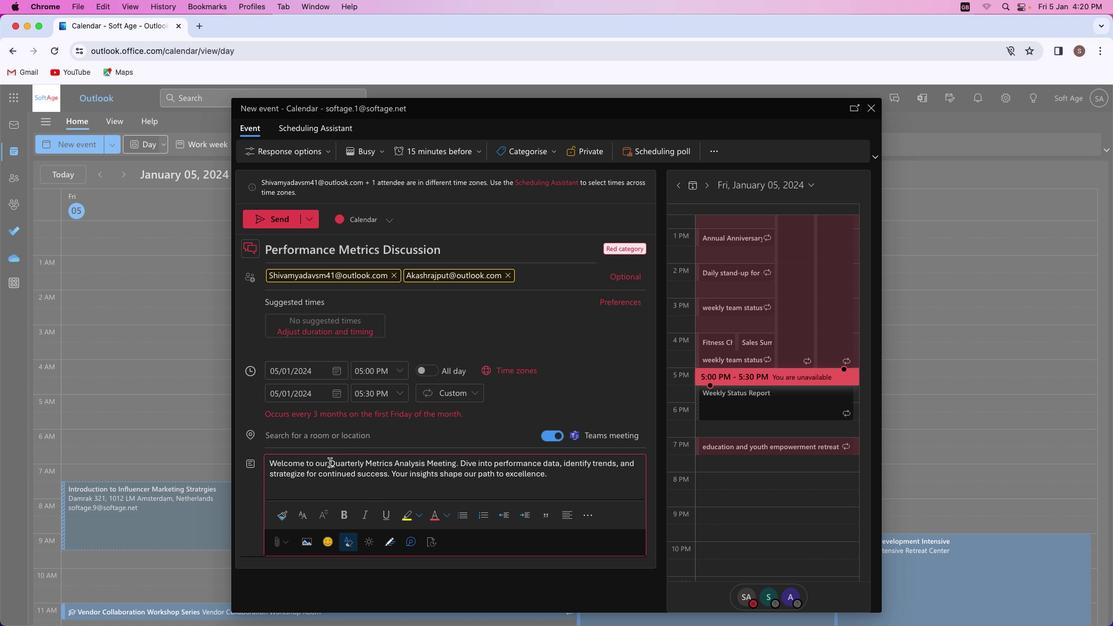 
Action: Mouse moved to (455, 464)
Screenshot: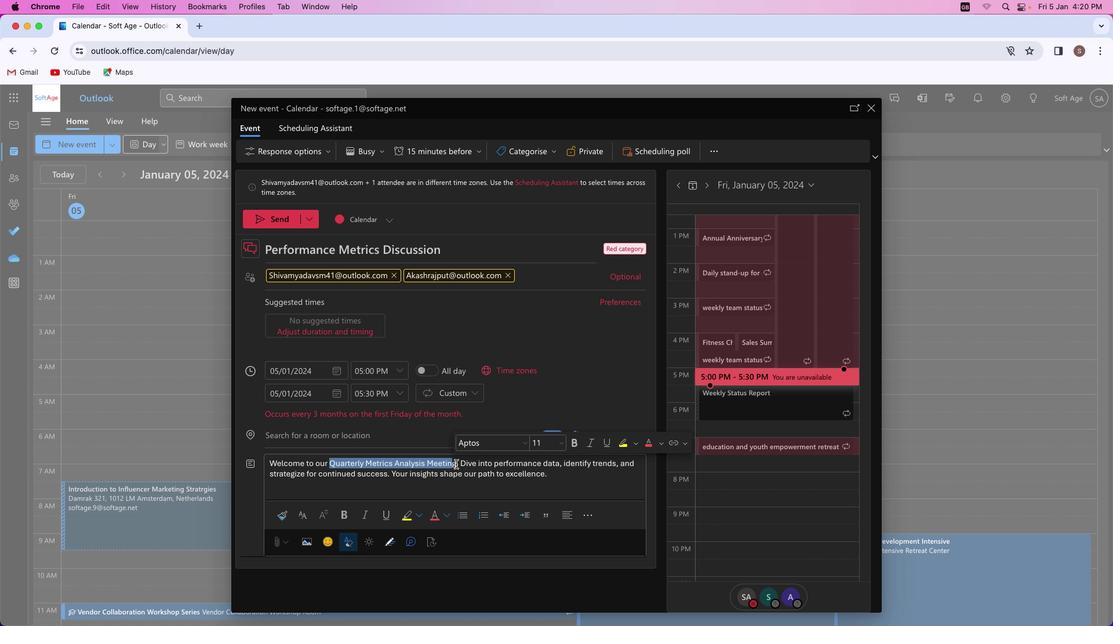 
Action: Mouse pressed left at (455, 464)
Screenshot: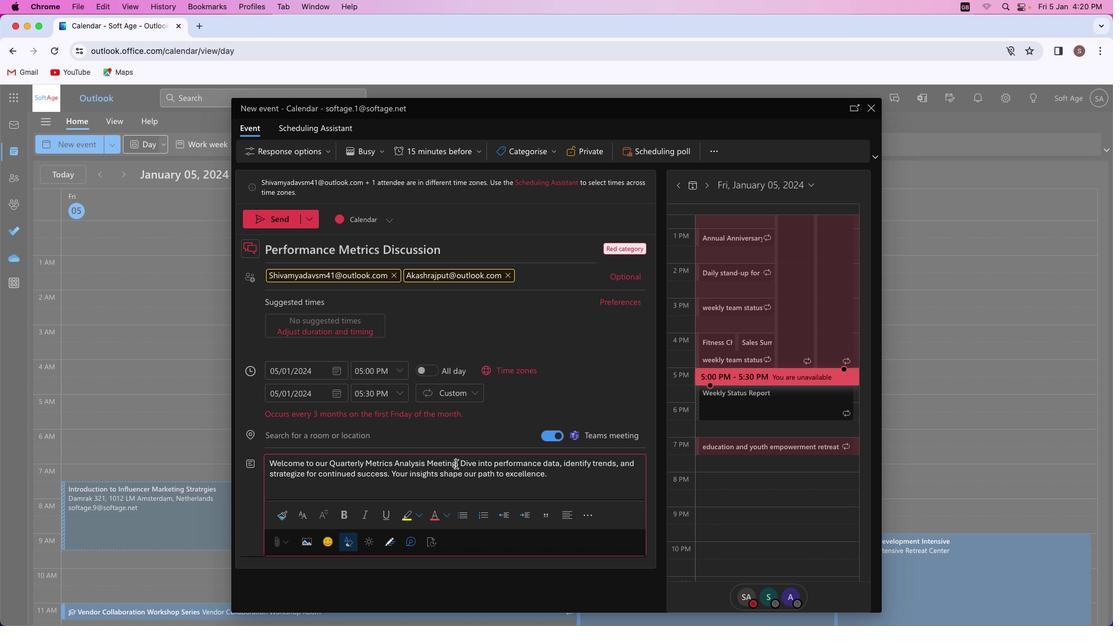 
Action: Mouse moved to (342, 515)
Screenshot: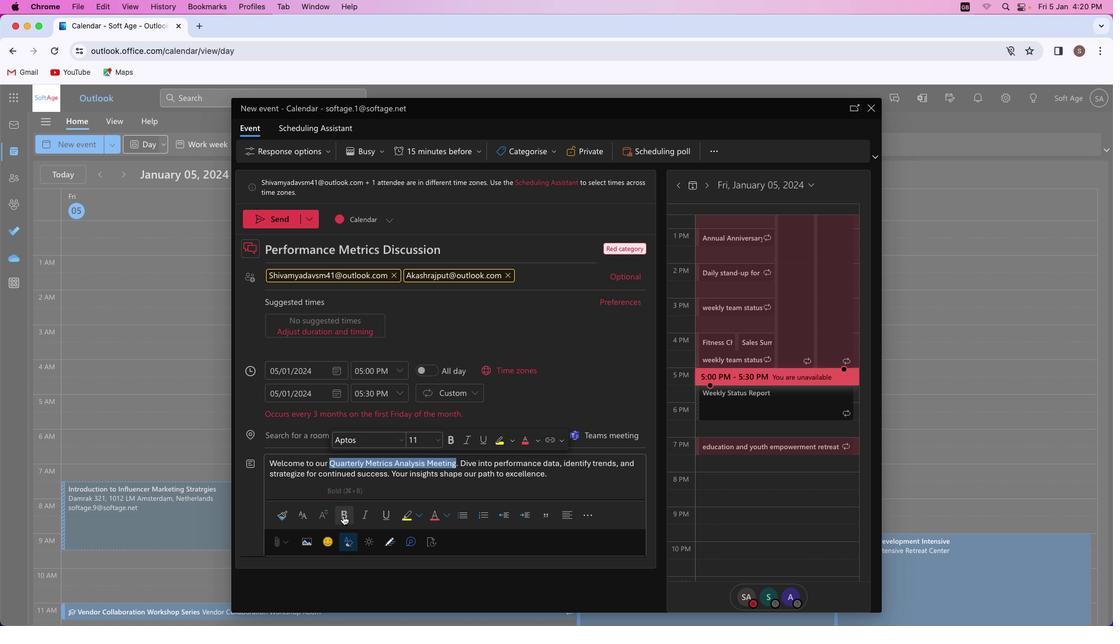 
Action: Mouse pressed left at (342, 515)
Screenshot: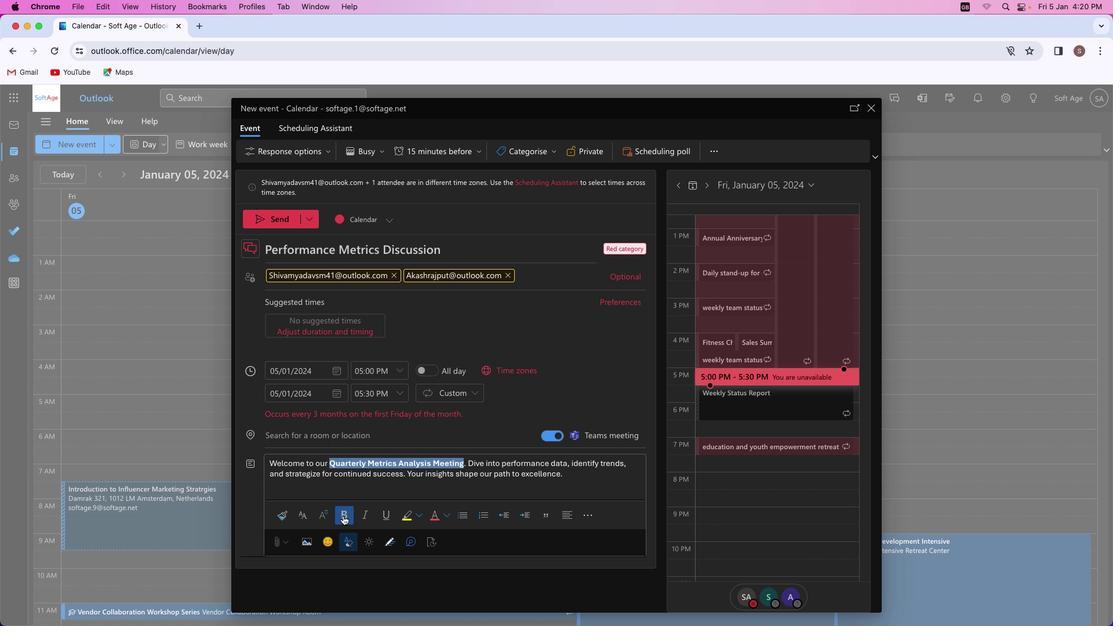 
Action: Mouse moved to (363, 517)
Screenshot: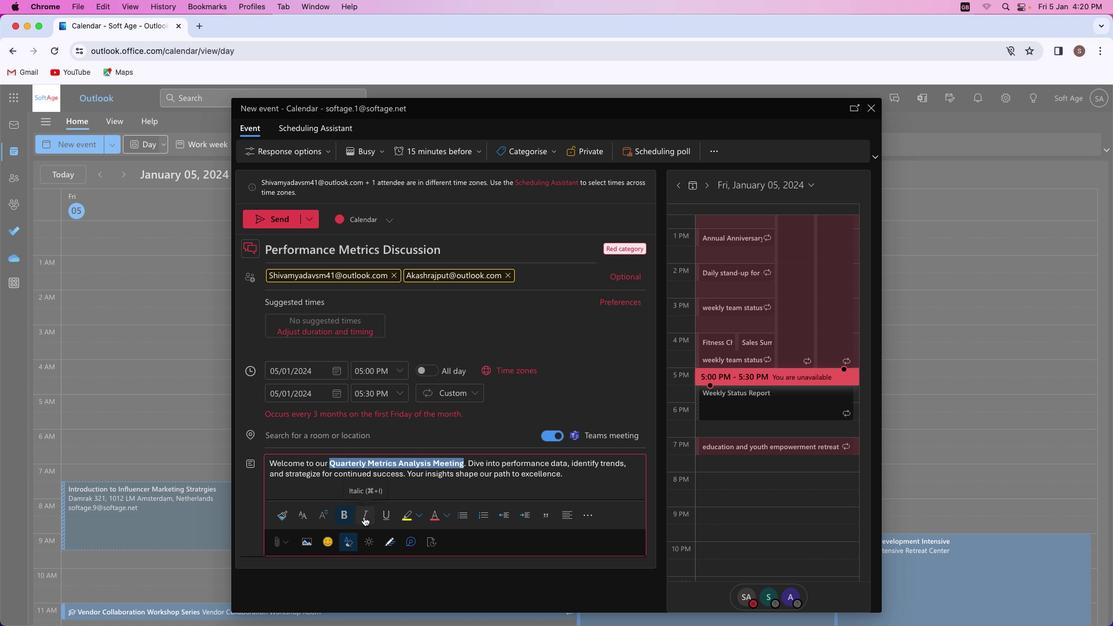 
Action: Mouse pressed left at (363, 517)
Screenshot: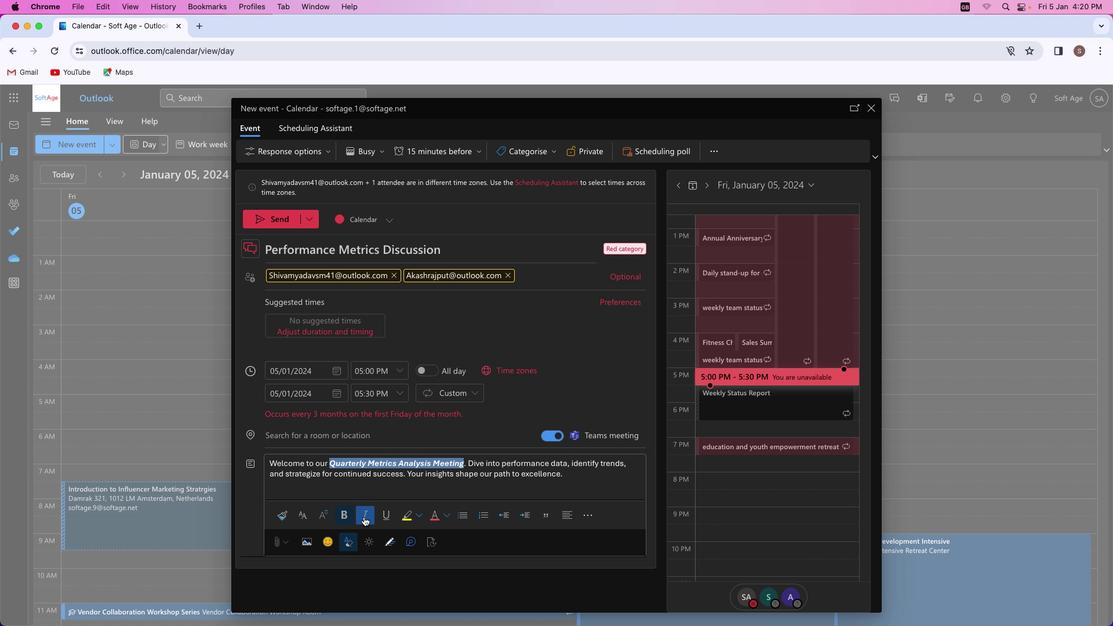 
Action: Mouse moved to (462, 479)
Screenshot: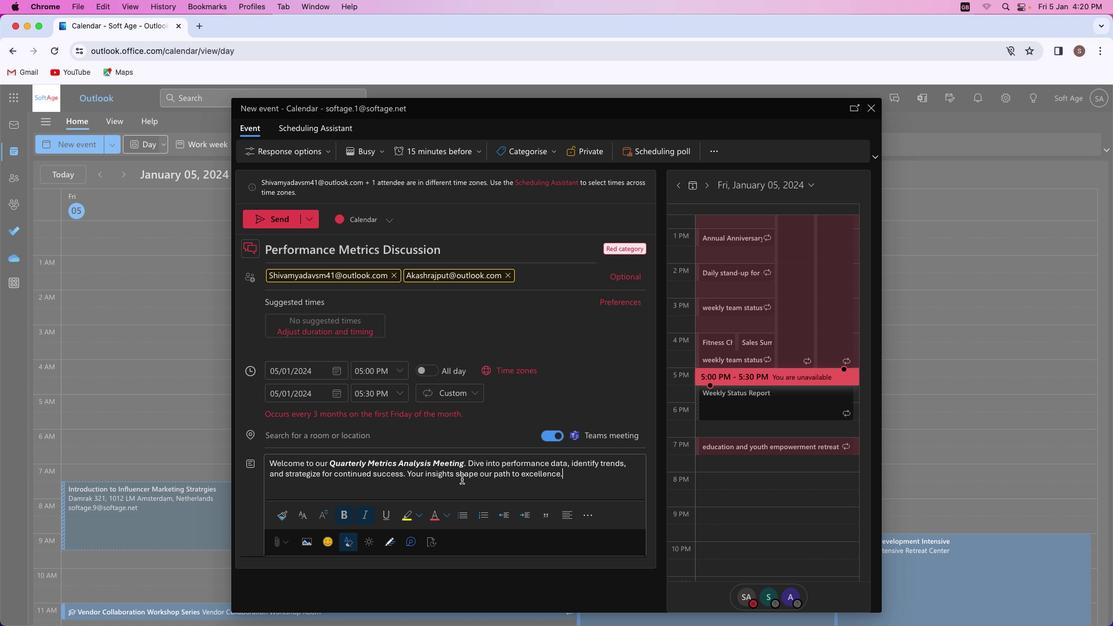 
Action: Mouse pressed left at (462, 479)
Screenshot: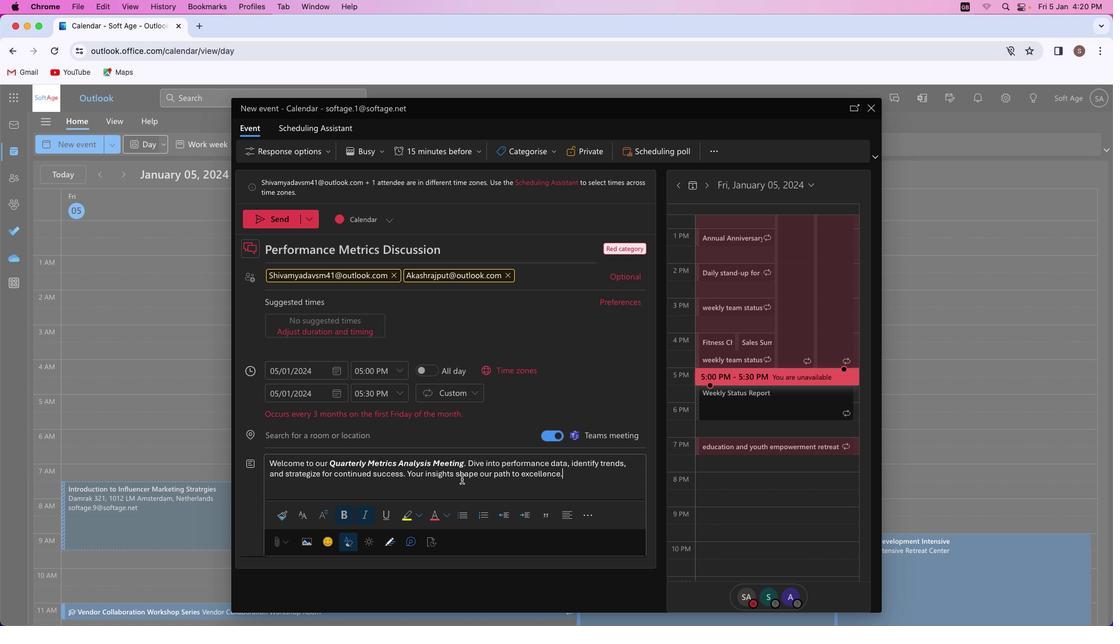 
Action: Mouse moved to (277, 218)
Screenshot: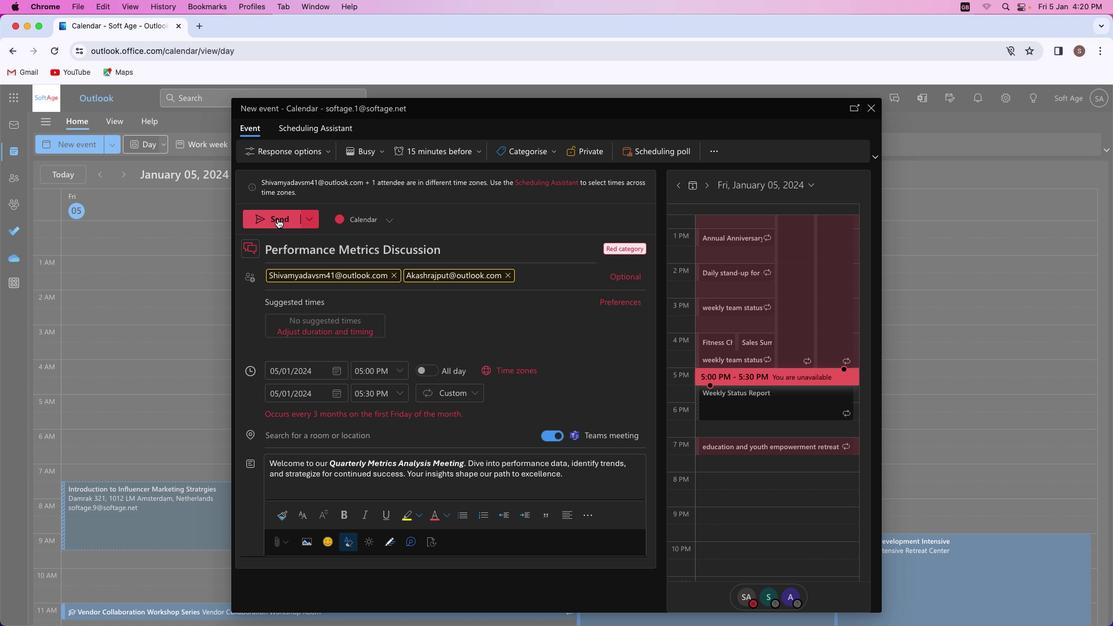 
Action: Mouse pressed left at (277, 218)
Screenshot: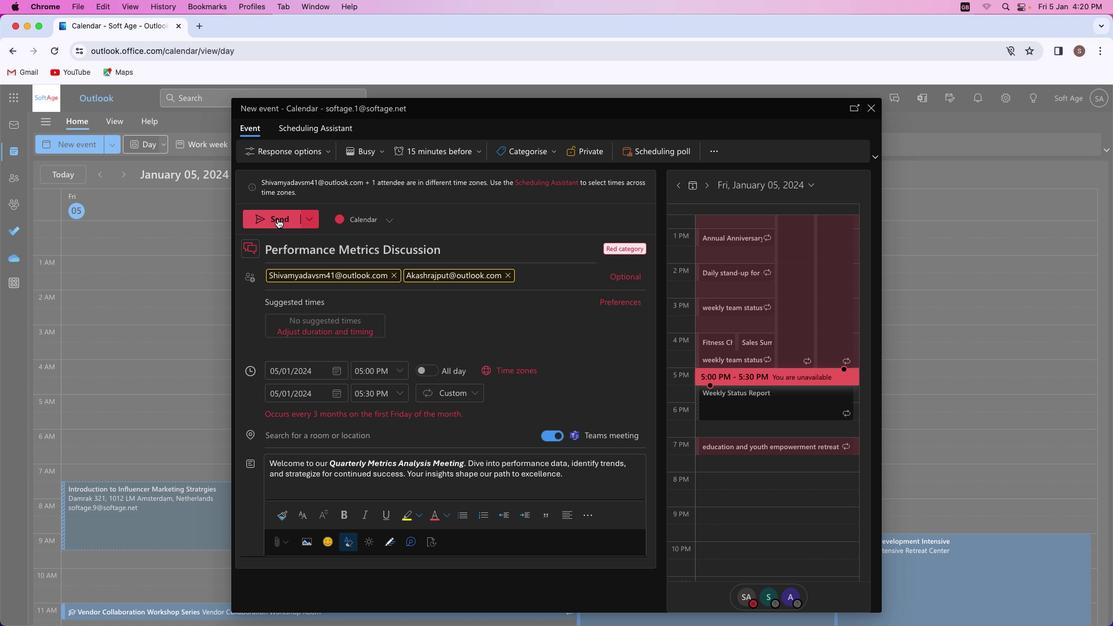 
Action: Mouse moved to (546, 290)
Screenshot: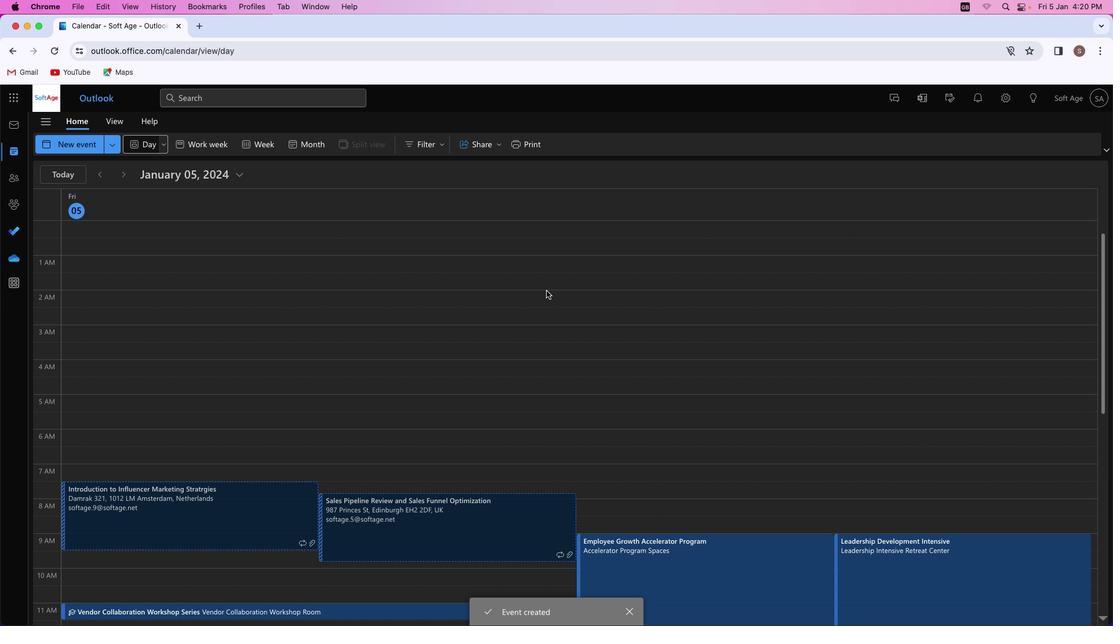 
